 Task: Open a blank worksheet and write heading  SpendSmartAdd Dates in a column and its values below  '2023-05-01, 2023-05-03, 2023-05-05, 2023-05-10, 2023-05-15, 2023-05-20, 2023-05-25 & 2023-05-31'Add Categories in next column and its values below  Groceries, Dining Out, Transportation, Entertainment, Shopping, Utilities, Health & Miscellaneous. Add Descriptions in next column and its values below  Supermarket, Restaurant, Public Transport, Movie Tickets, Clothing Store, Internet Bill, Pharmacy & Online PurchaseAdd Amountin next column and its values below  $50, $30, $10, $20, $100, $60, $40 & $50Save page BankBalances templatesbook
Action: Mouse moved to (75, 112)
Screenshot: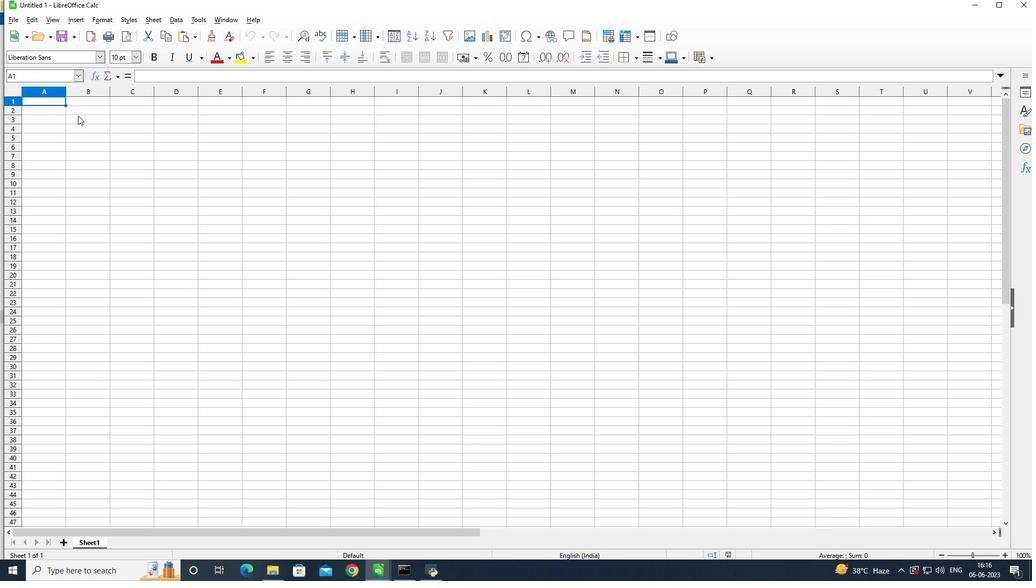 
Action: Mouse pressed left at (75, 112)
Screenshot: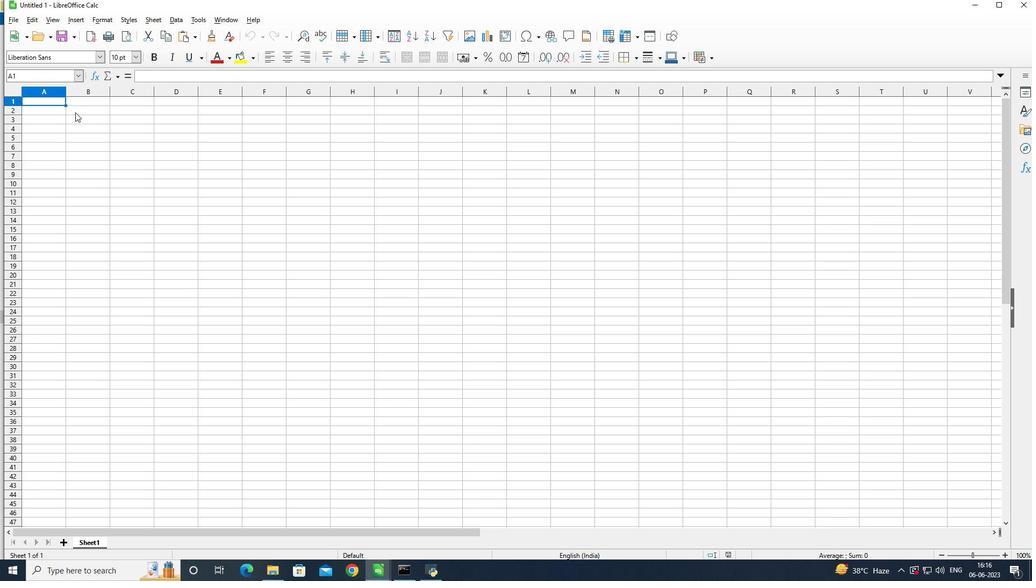 
Action: Mouse moved to (109, 108)
Screenshot: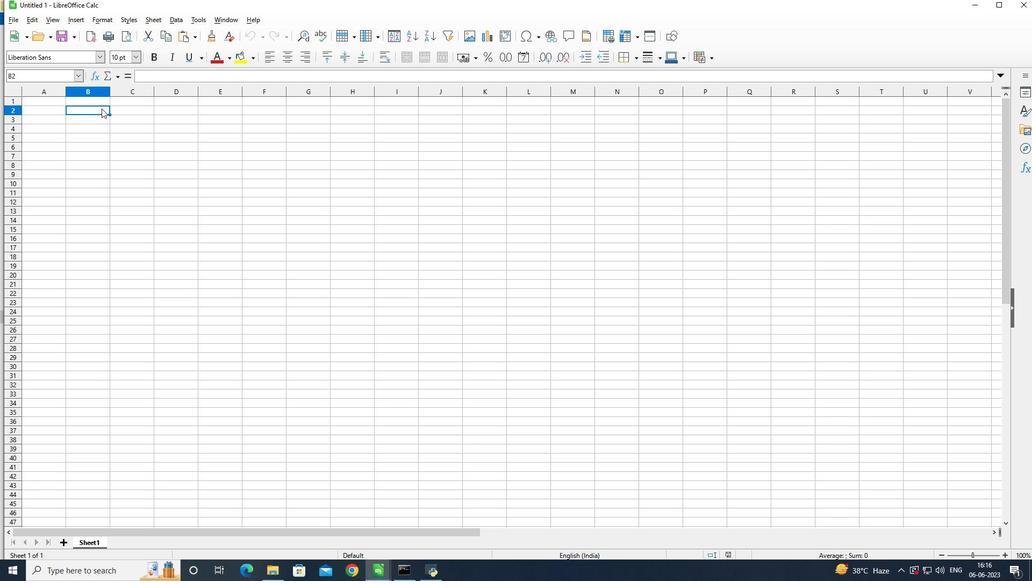
Action: Key pressed <Key.shift>S
Screenshot: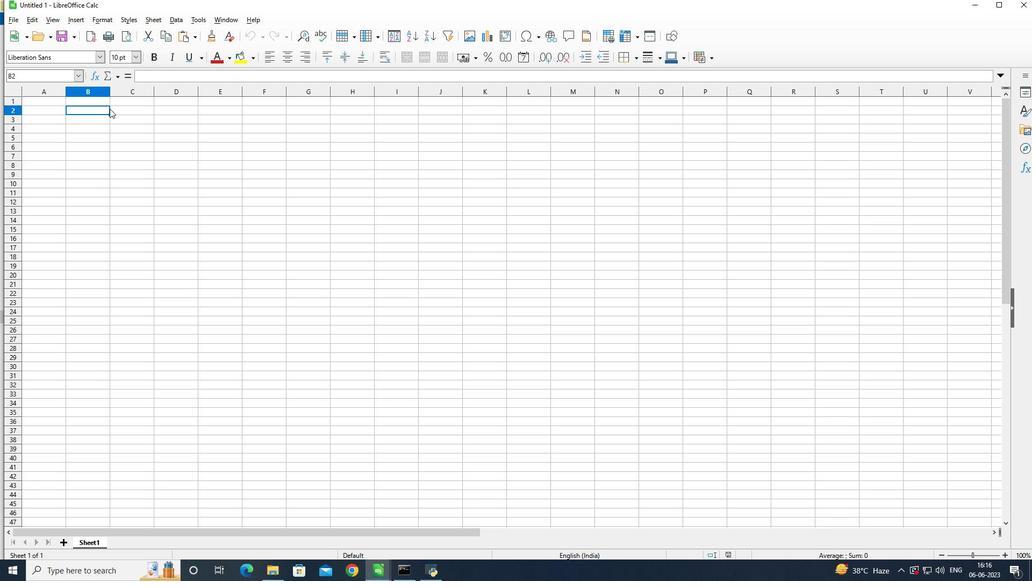 
Action: Mouse moved to (109, 108)
Screenshot: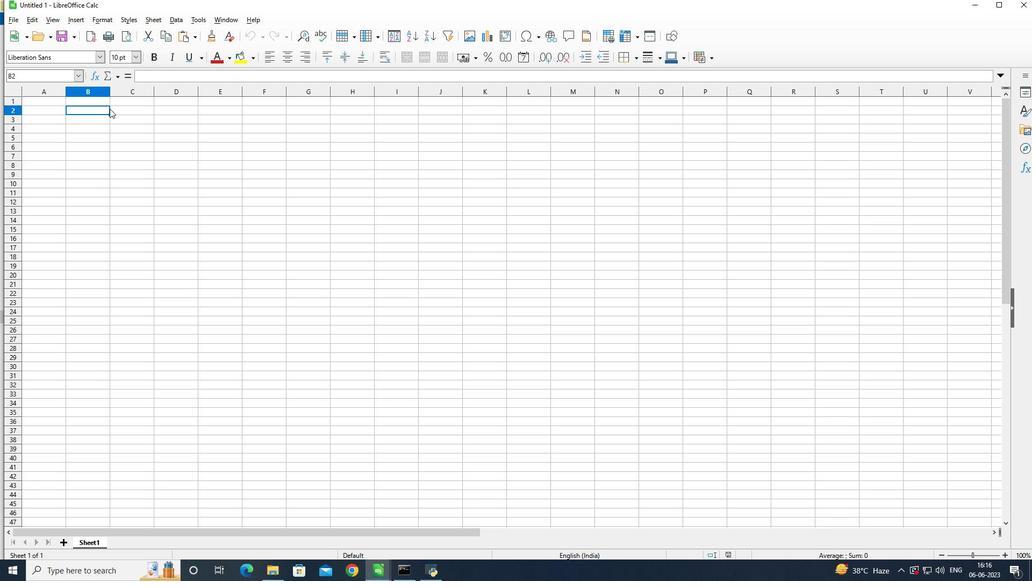
Action: Key pressed p
Screenshot: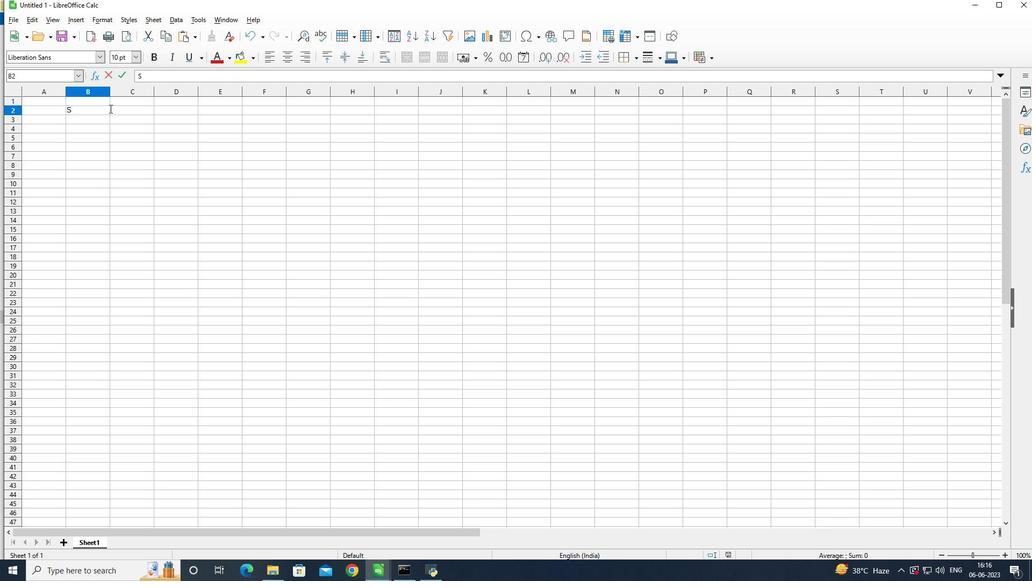 
Action: Mouse moved to (109, 108)
Screenshot: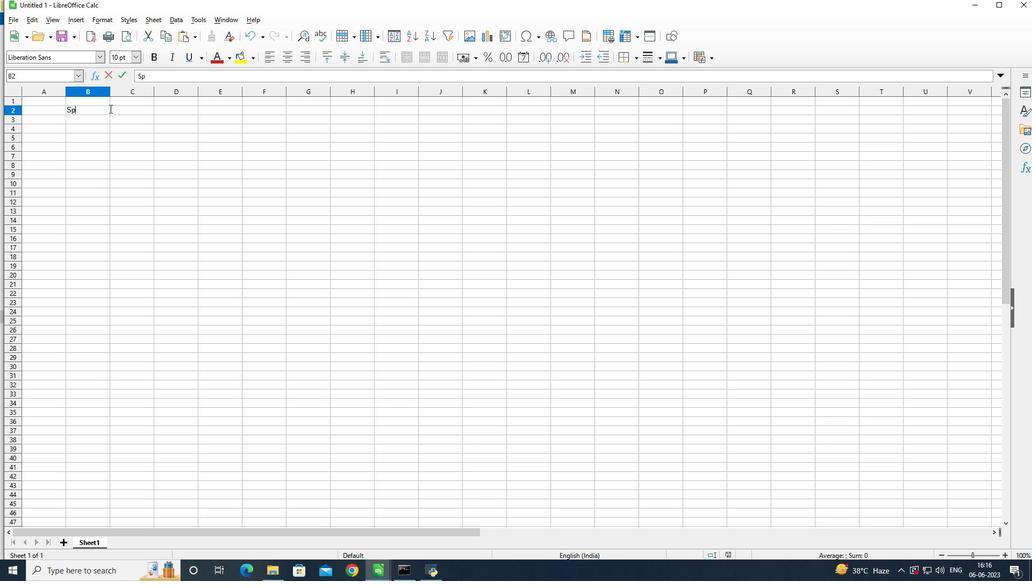 
Action: Key pressed end<Key.shift>Smar
Screenshot: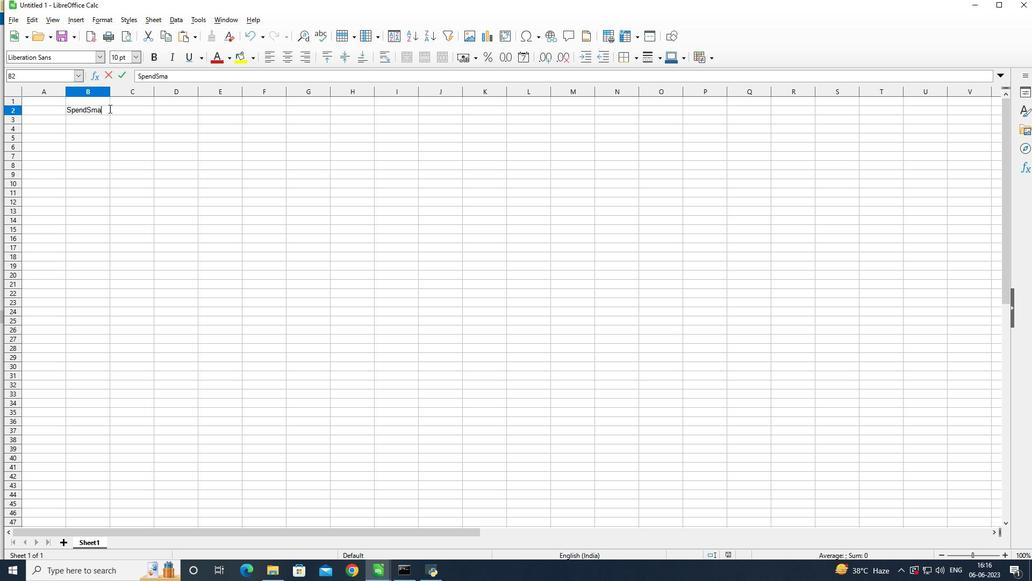 
Action: Mouse moved to (108, 108)
Screenshot: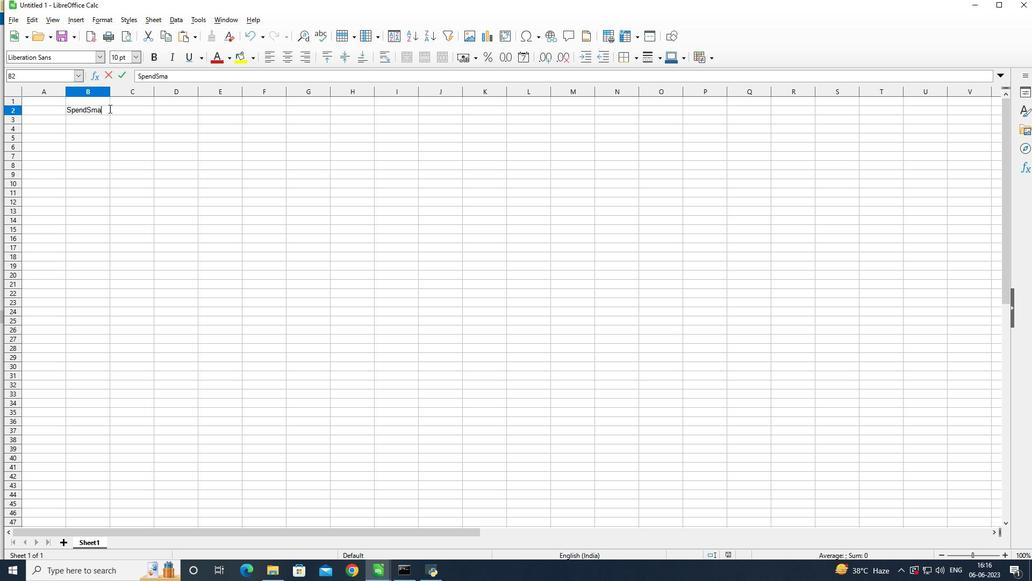 
Action: Key pressed t<Key.enter>
Screenshot: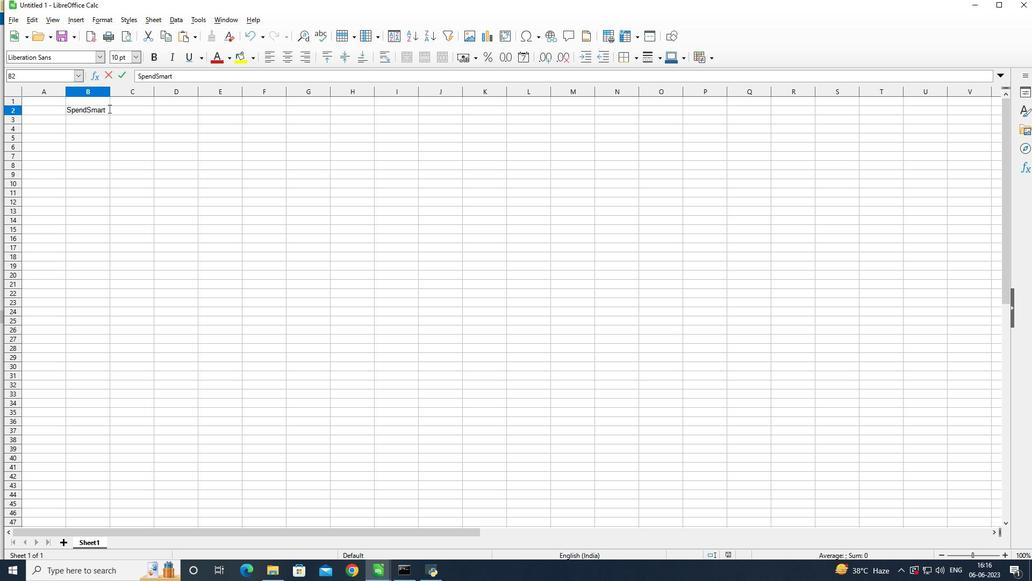 
Action: Mouse moved to (44, 117)
Screenshot: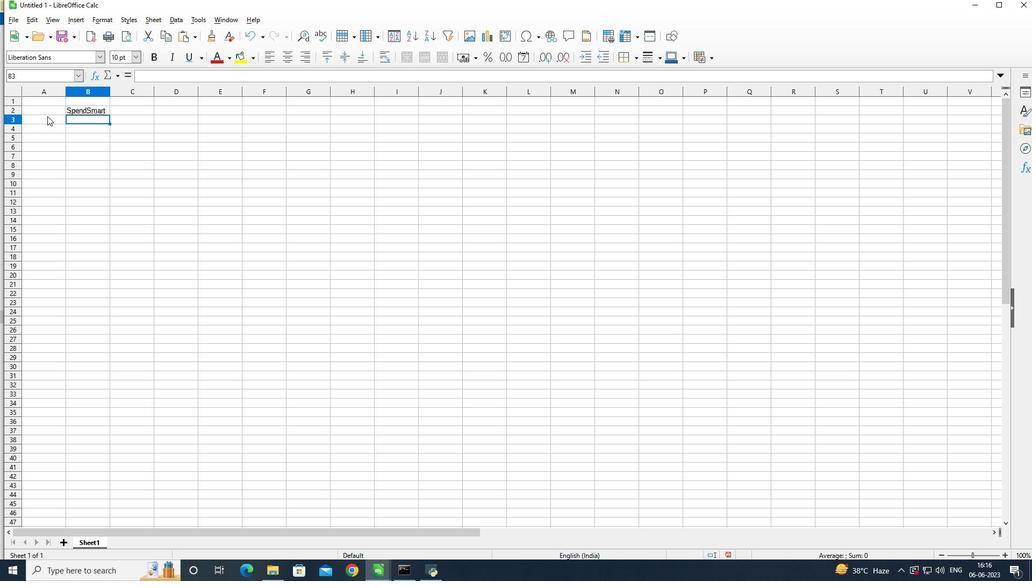
Action: Mouse pressed left at (44, 117)
Screenshot: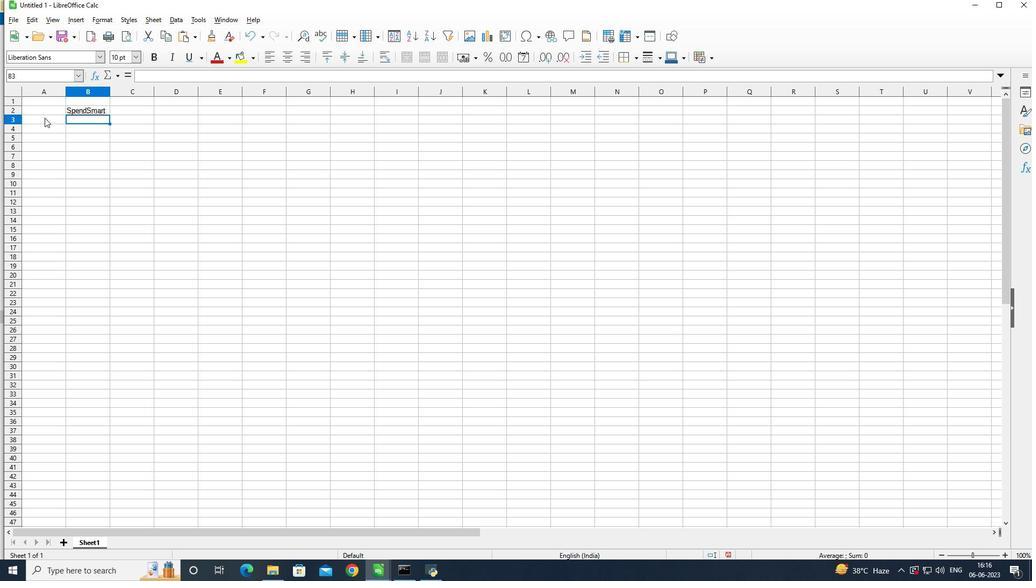 
Action: Mouse moved to (44, 118)
Screenshot: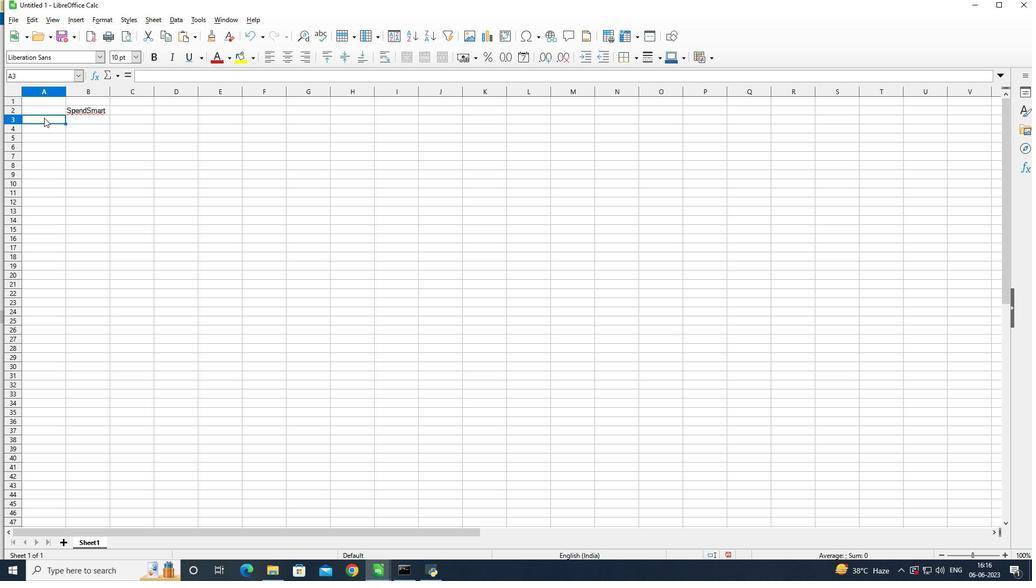 
Action: Key pressed <Key.shift>Dates<Key.enter>2023-05-01<Key.enter>20230<Key.backspace>-05-03<Key.enter>2023-
Screenshot: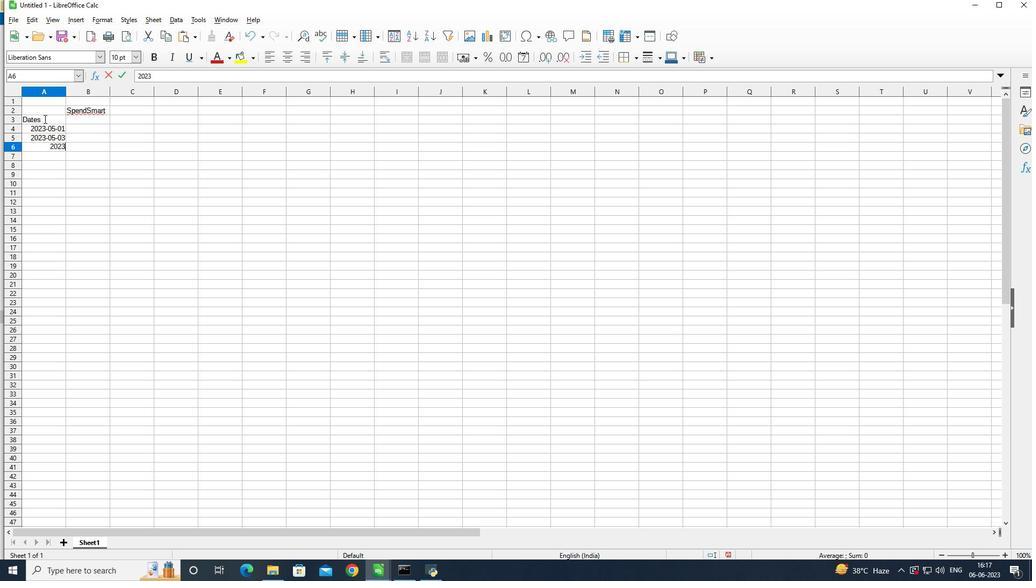 
Action: Mouse moved to (33, 150)
Screenshot: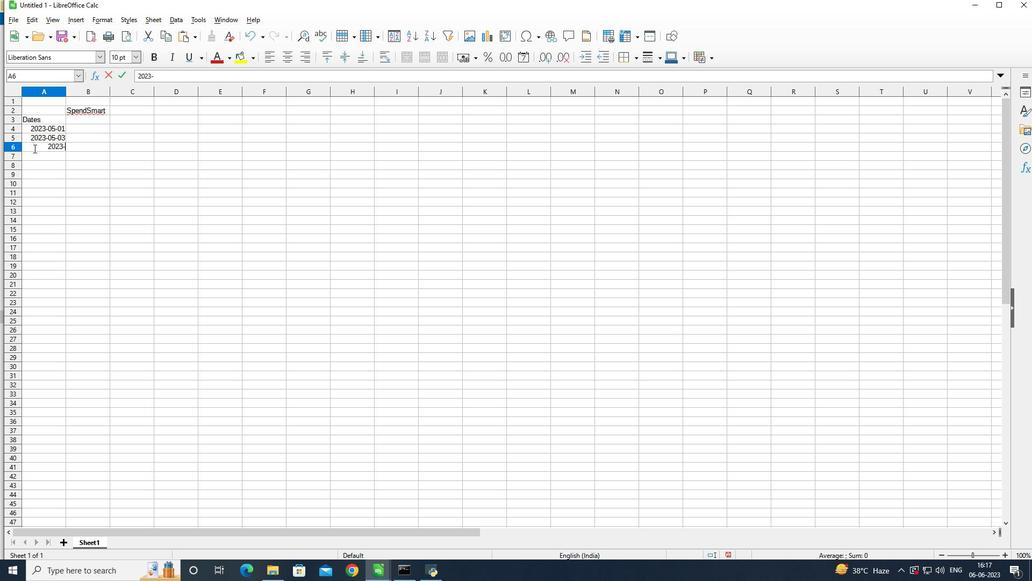 
Action: Key pressed -<Key.backspace>05-05<Key.enter>2023-05-10<Key.enter>2023-05-15<Key.enter>2023-05-20-<Key.backspace><Key.enter>2023-05-25<Key.enter>203<Key.backspace>23-05-31-<Key.backspace><Key.enter>
Screenshot: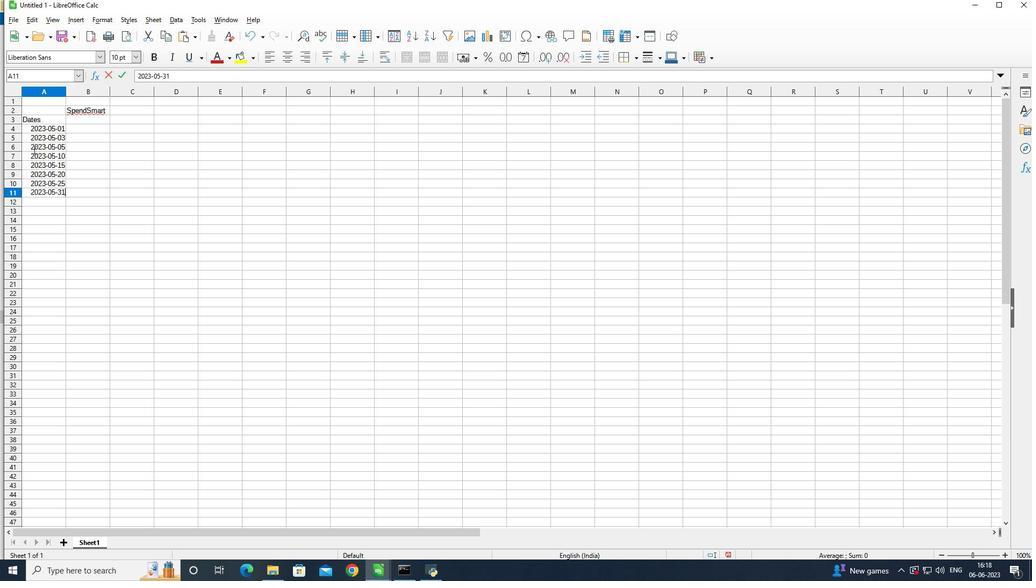 
Action: Mouse moved to (80, 118)
Screenshot: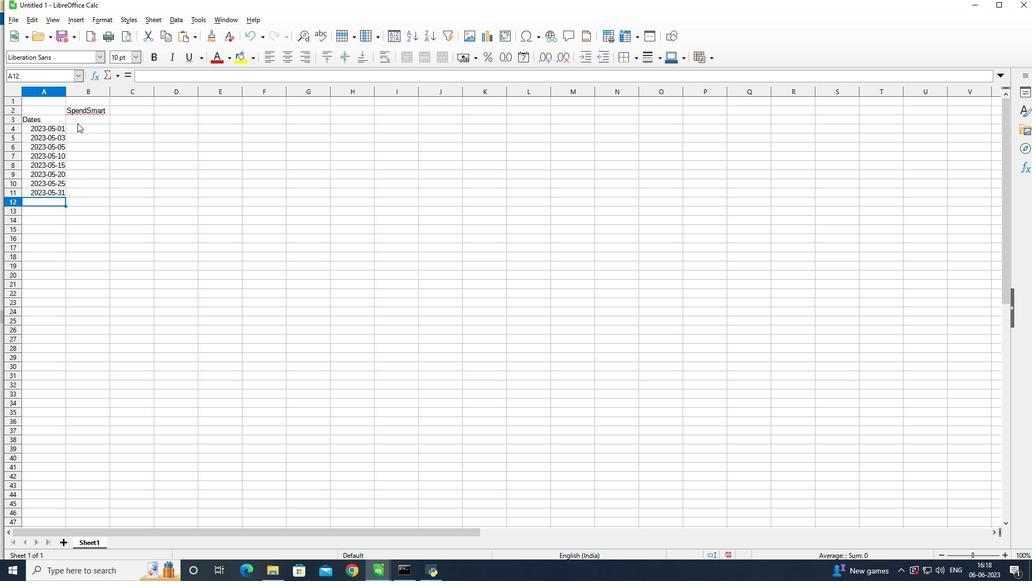 
Action: Mouse pressed left at (80, 118)
Screenshot: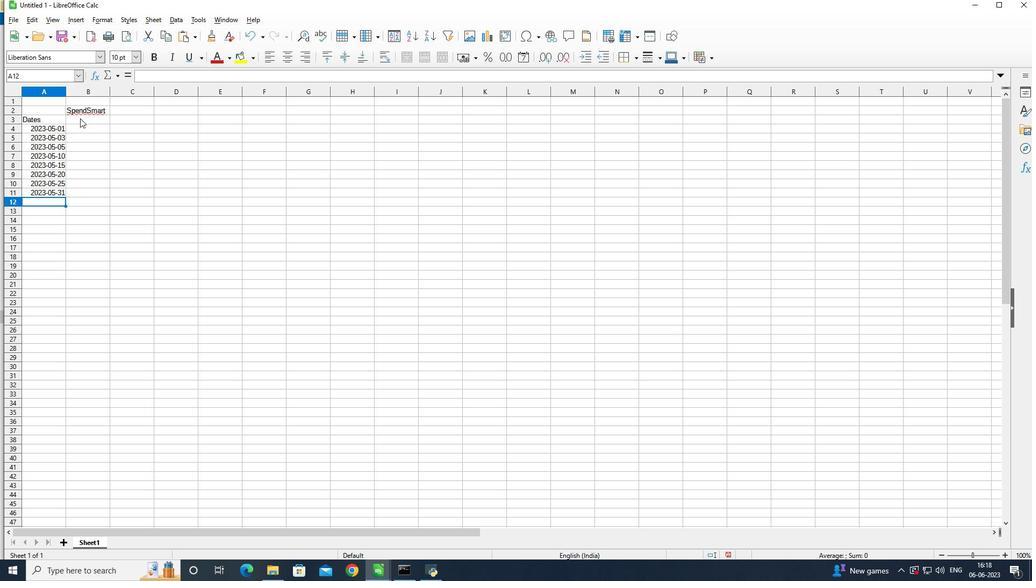 
Action: Mouse moved to (82, 117)
Screenshot: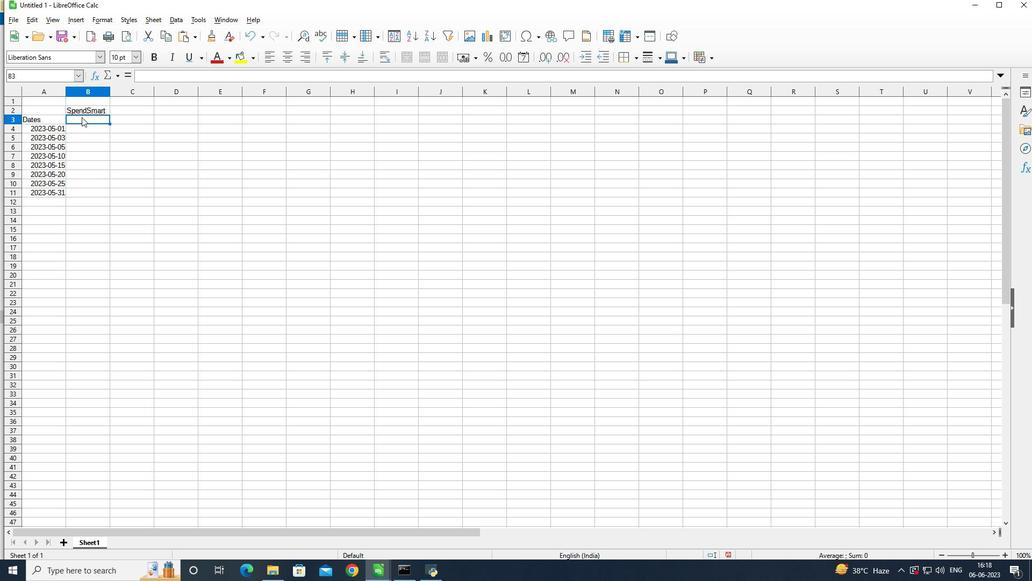 
Action: Key pressed <Key.shift>C
Screenshot: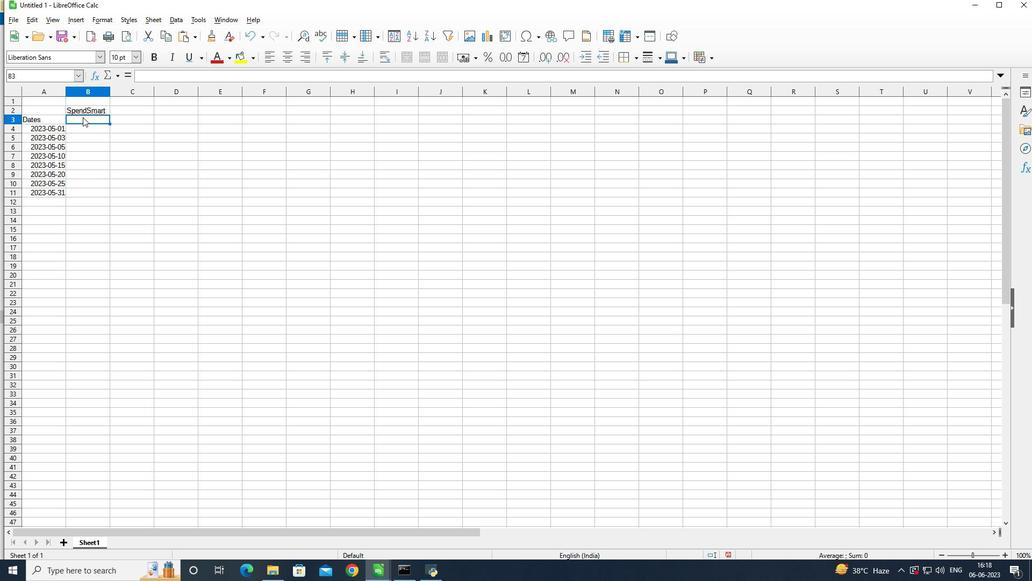 
Action: Mouse moved to (83, 117)
Screenshot: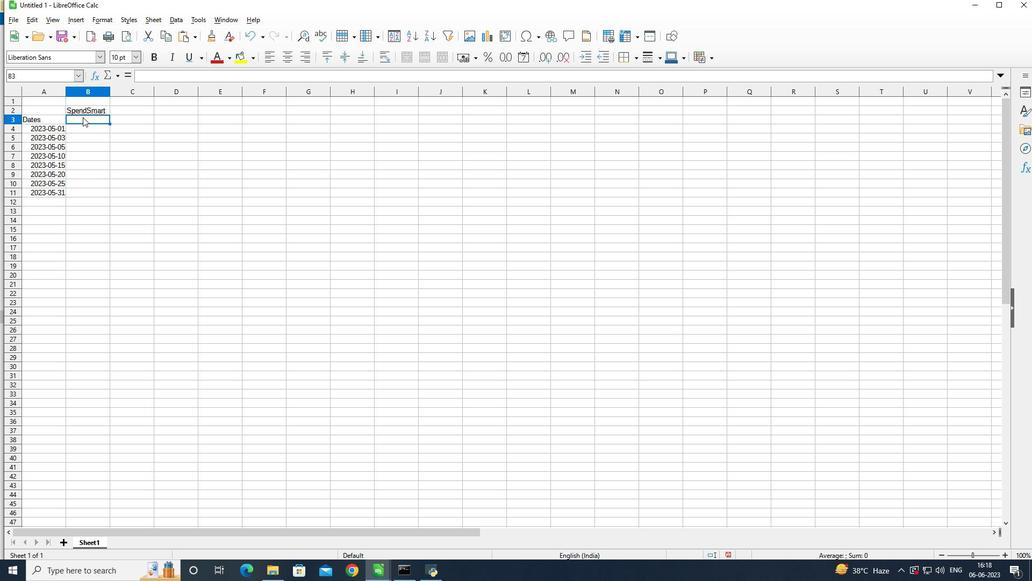 
Action: Key pressed ategi<Key.backspace>oru<Key.backspace>ies<Key.enter>
Screenshot: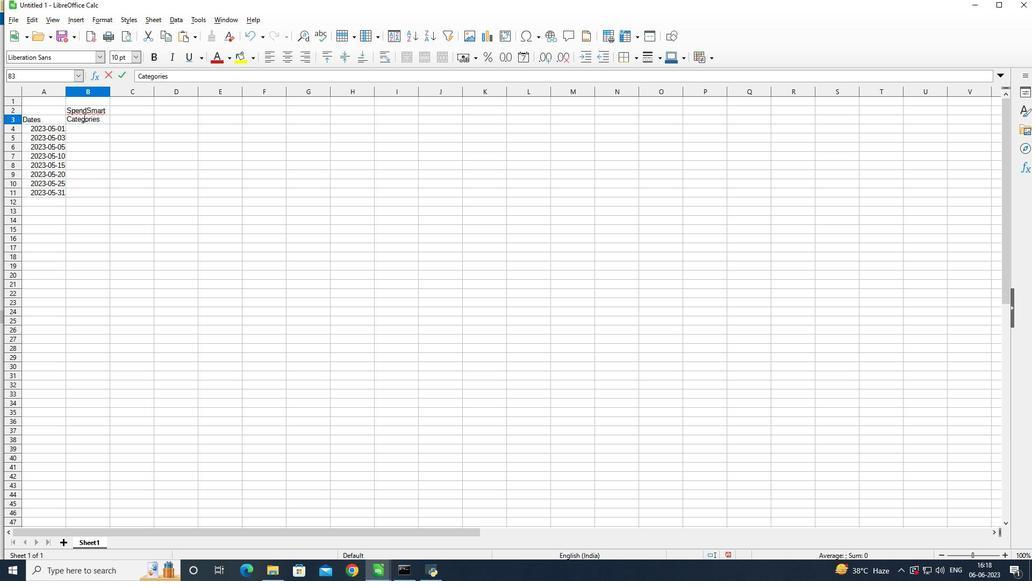 
Action: Mouse moved to (87, 128)
Screenshot: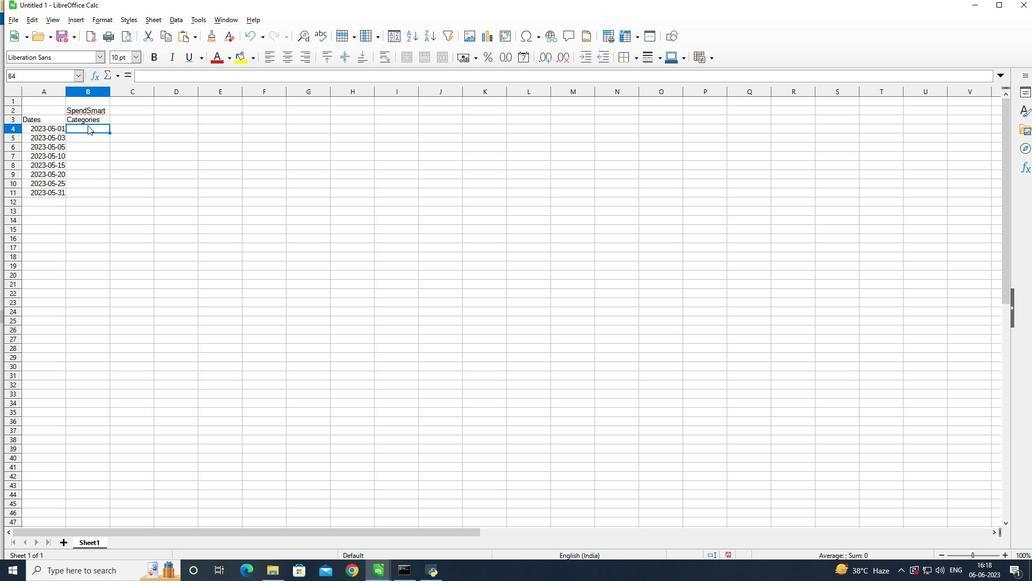 
Action: Mouse pressed left at (87, 128)
Screenshot: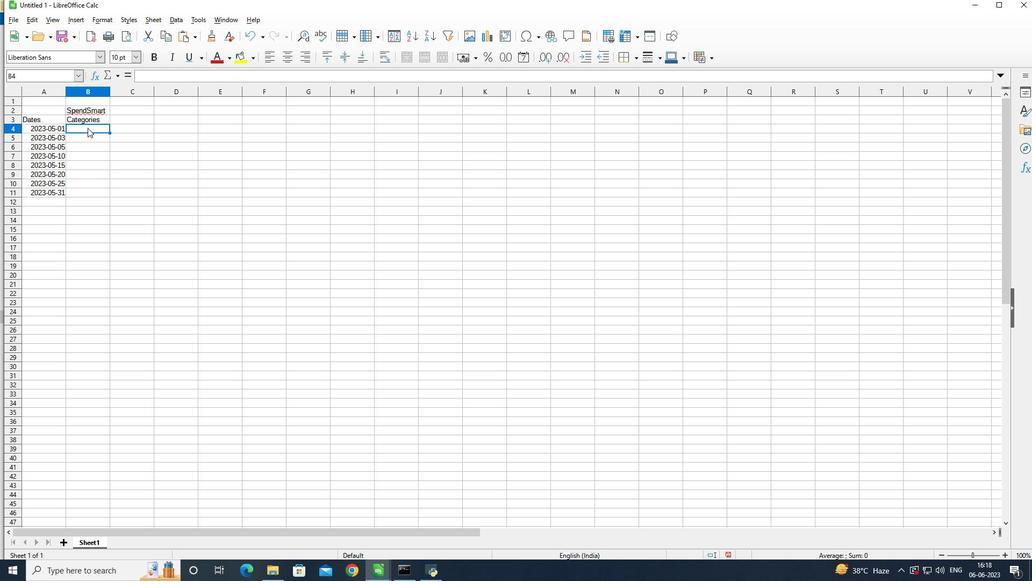 
Action: Mouse moved to (109, 129)
Screenshot: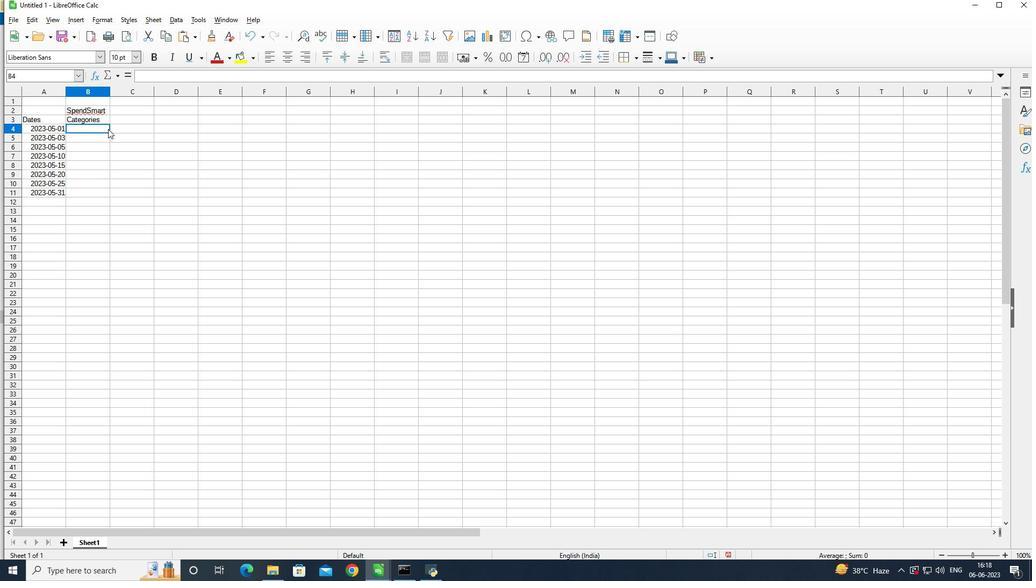 
Action: Key pressed <Key.shift>G
Screenshot: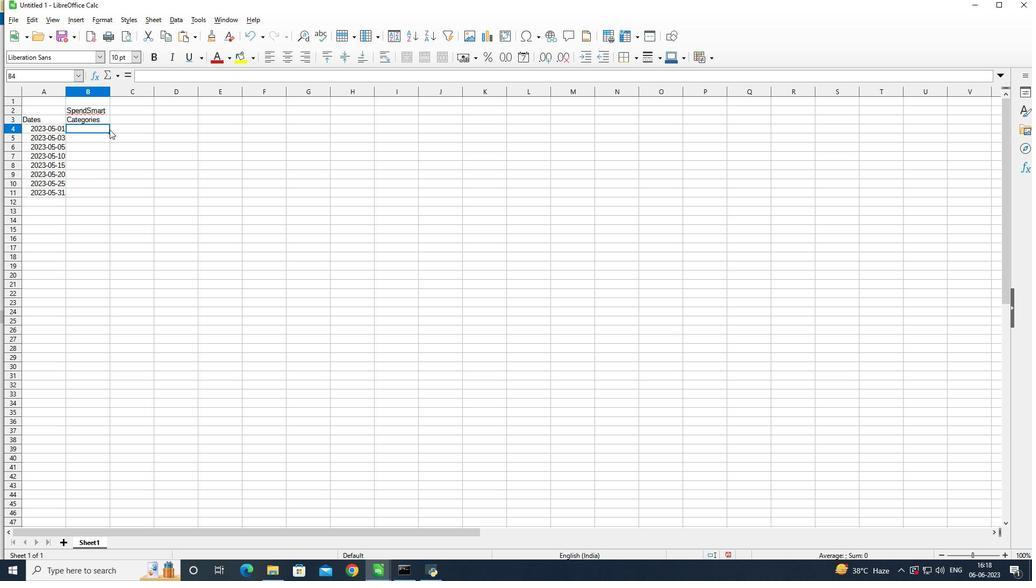 
Action: Mouse moved to (109, 130)
Screenshot: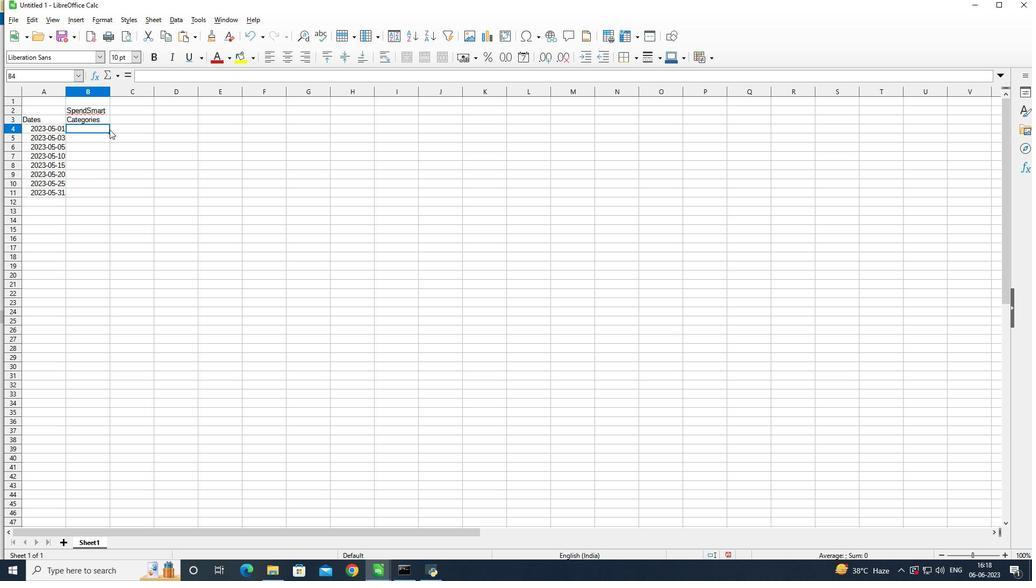 
Action: Key pressed r
Screenshot: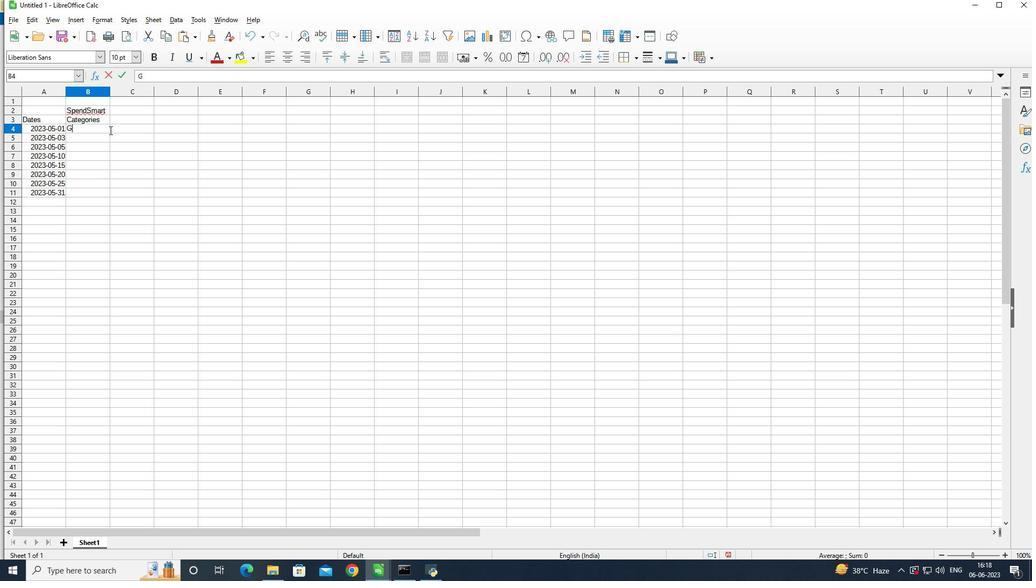 
Action: Mouse moved to (108, 130)
Screenshot: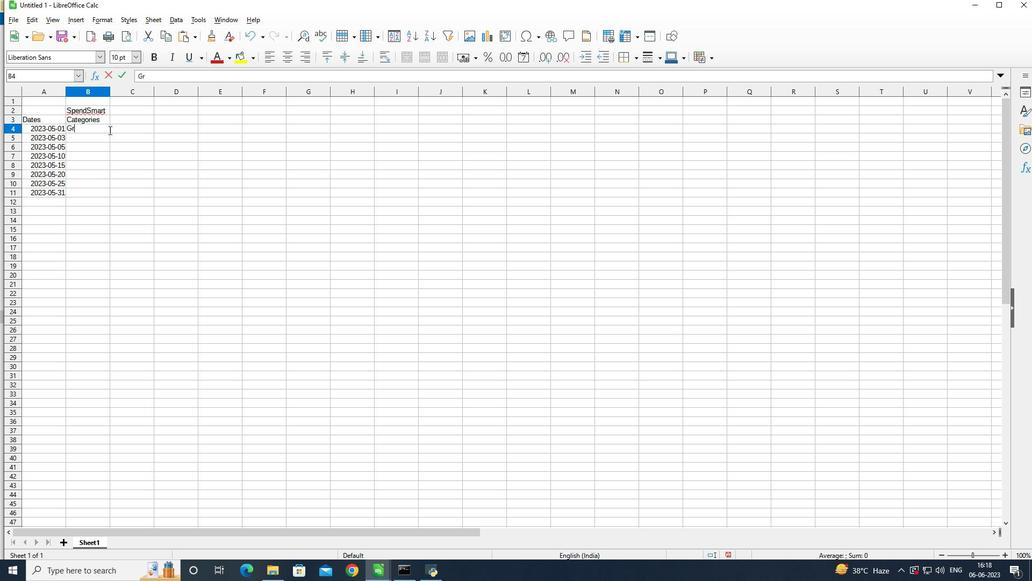 
Action: Key pressed oceries<Key.enter><Key.shift>Dining
Screenshot: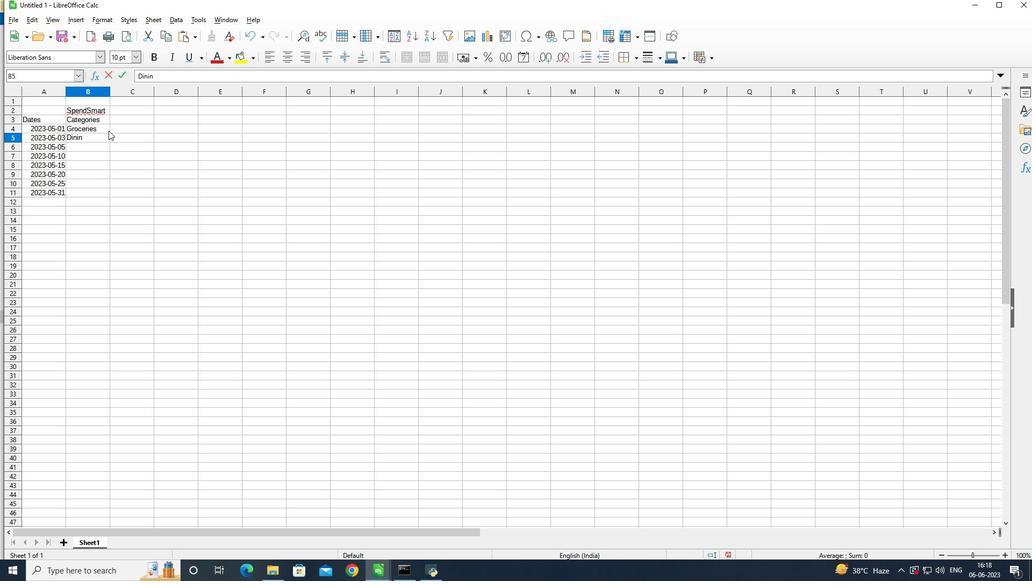 
Action: Mouse moved to (108, 130)
Screenshot: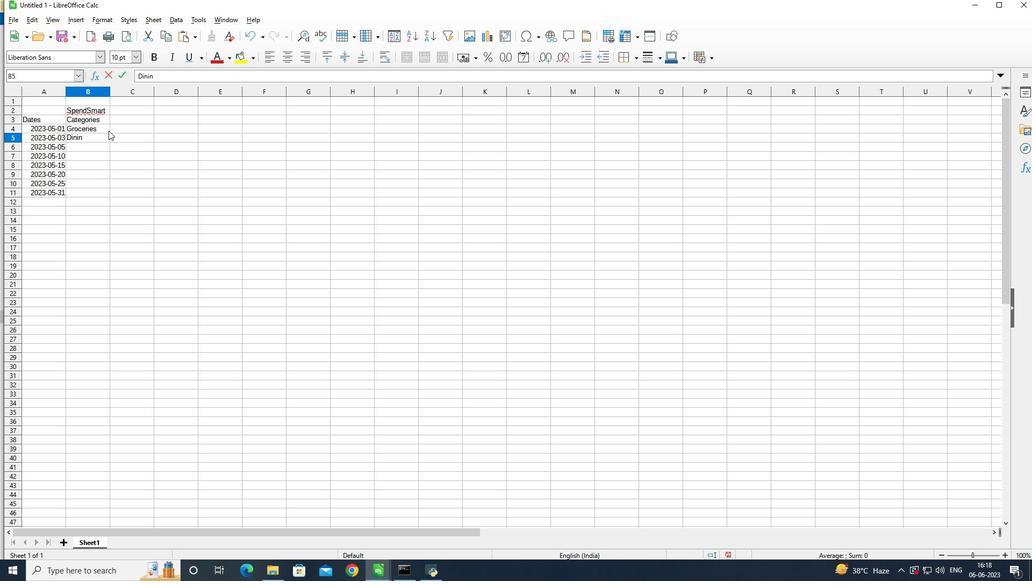 
Action: Key pressed <Key.space><Key.shift>OUt
Screenshot: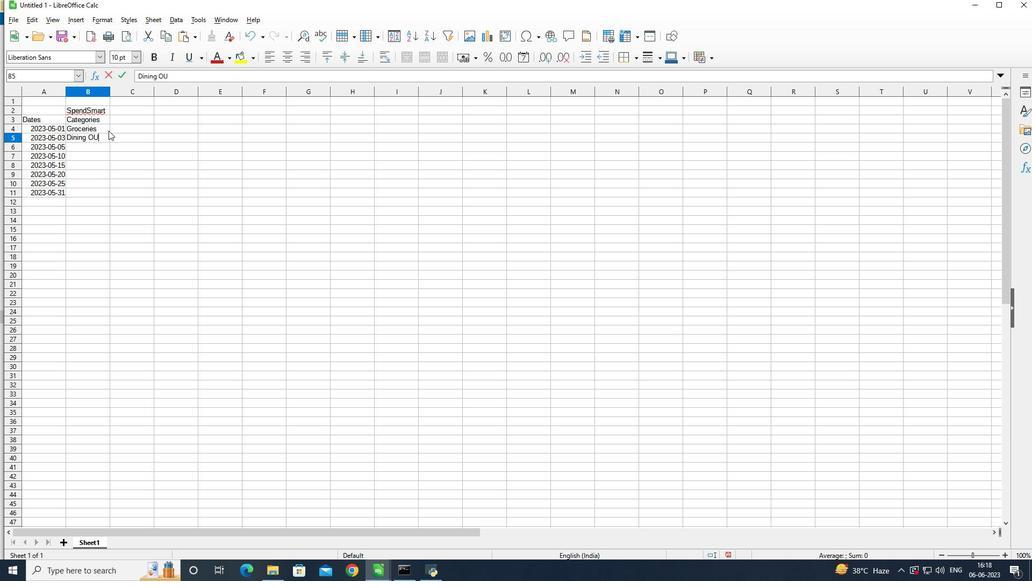 
Action: Mouse moved to (108, 130)
Screenshot: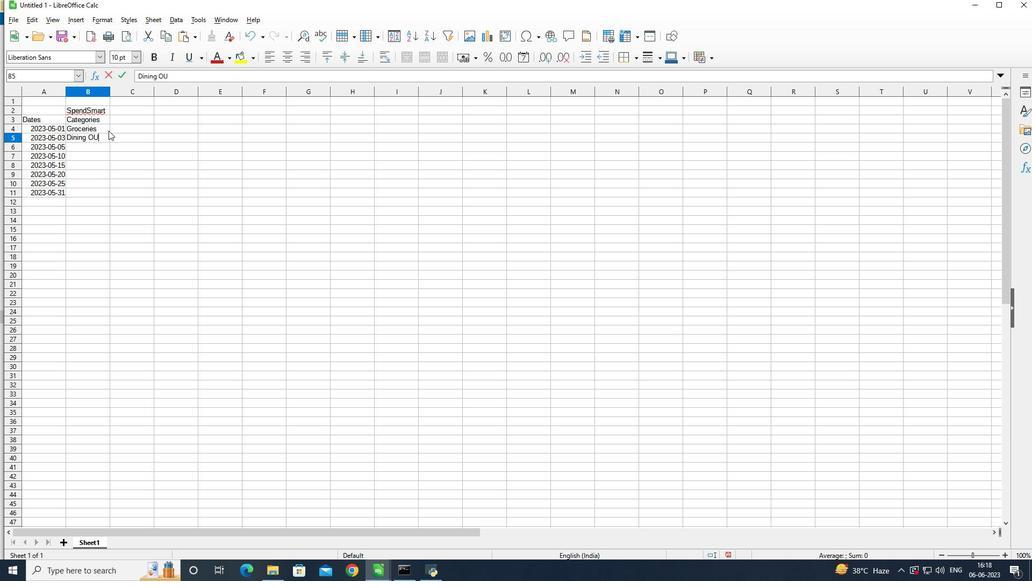 
Action: Key pressed <Key.backspace><Key.backspace>ut<Key.enter><Key.shift>Transportation<Key.enter><Key.shift>Entertainment<Key.enter><Key.shift>Shopping<Key.enter><Key.shift>Utilities<Key.enter><Key.shift>Health<Key.enter><Key.shift>Miscellaneous<Key.enter>
Screenshot: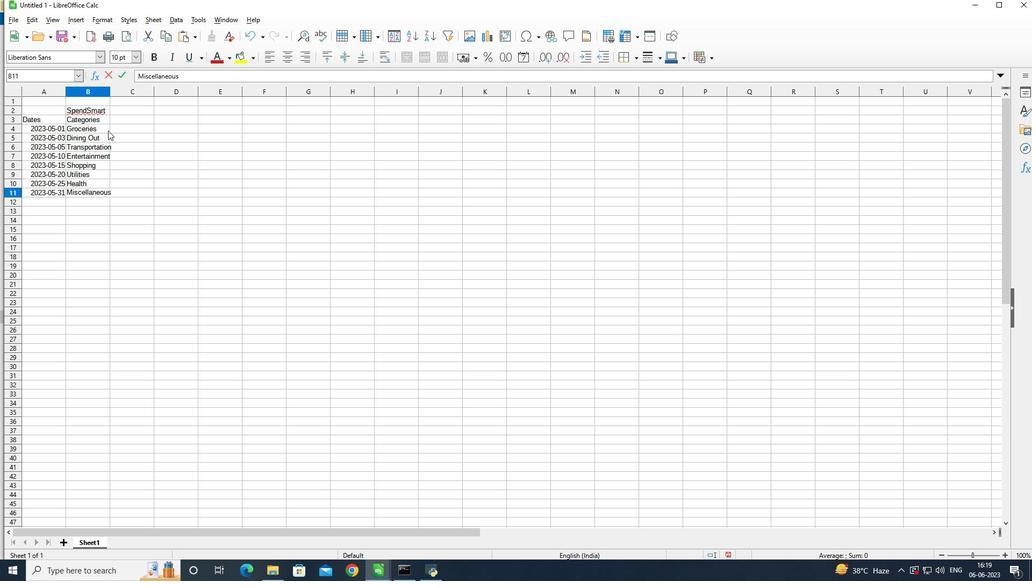 
Action: Mouse moved to (125, 119)
Screenshot: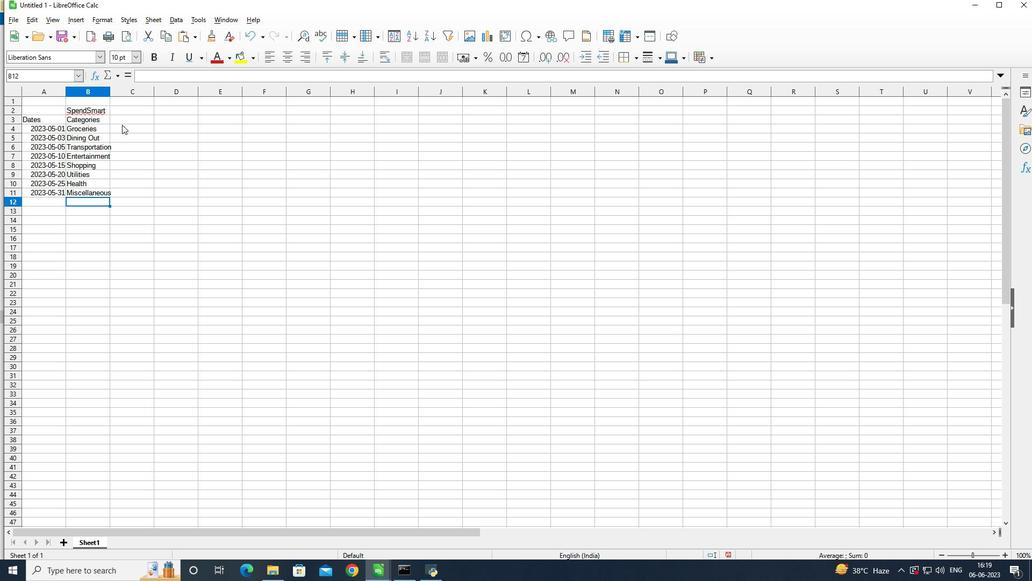 
Action: Mouse pressed left at (125, 119)
Screenshot: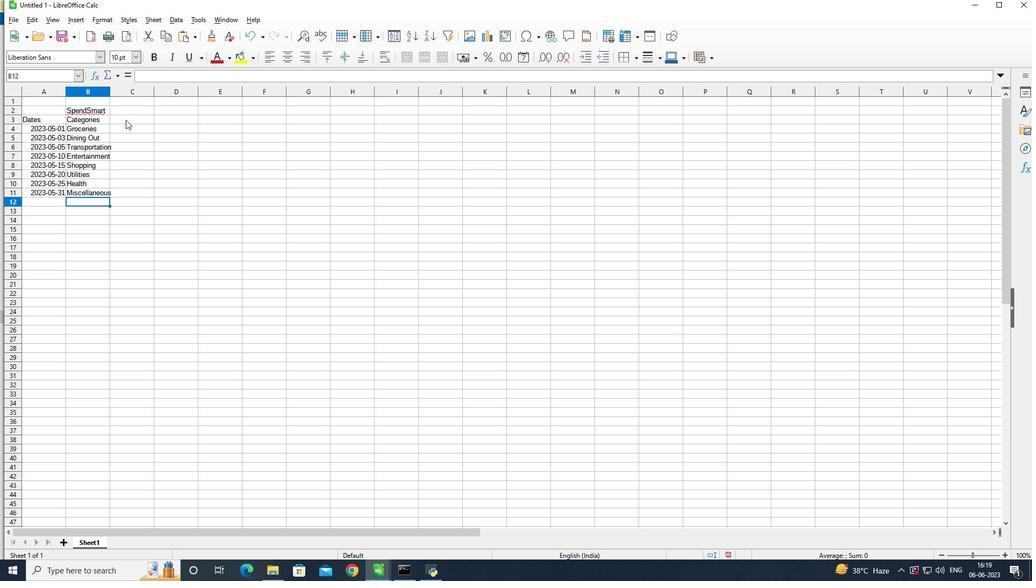 
Action: Mouse moved to (153, 90)
Screenshot: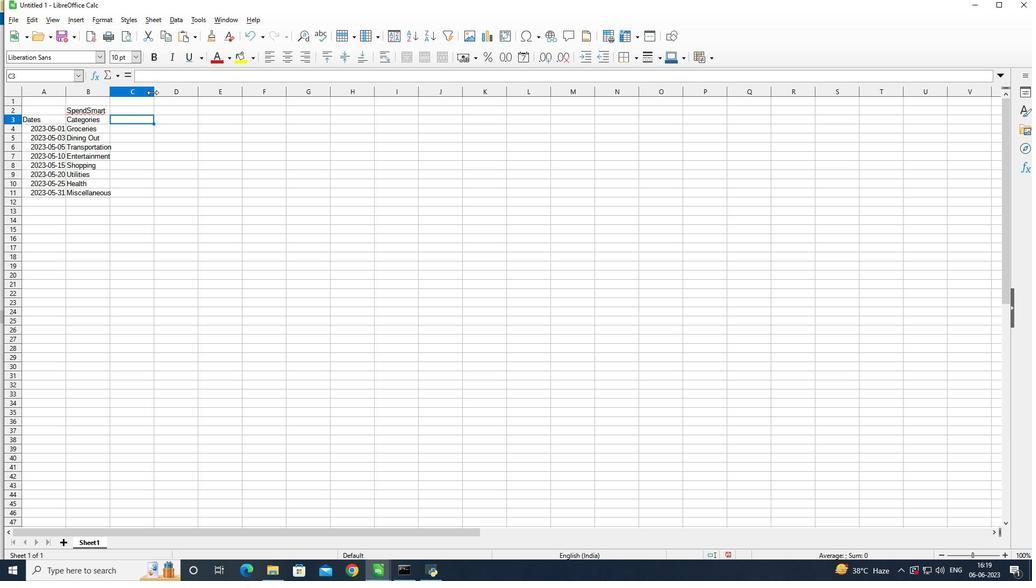 
Action: Mouse pressed left at (153, 90)
Screenshot: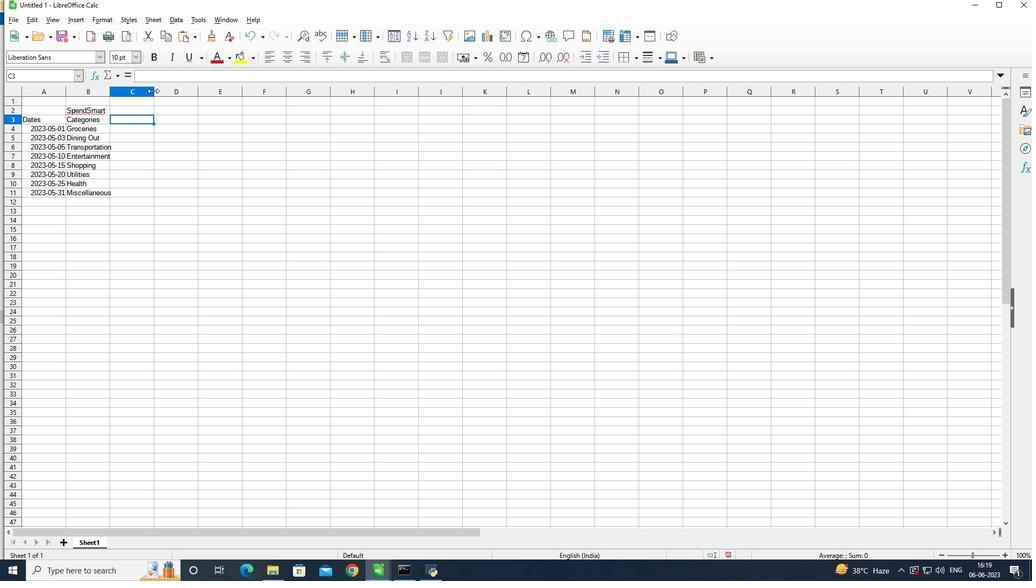 
Action: Mouse moved to (140, 116)
Screenshot: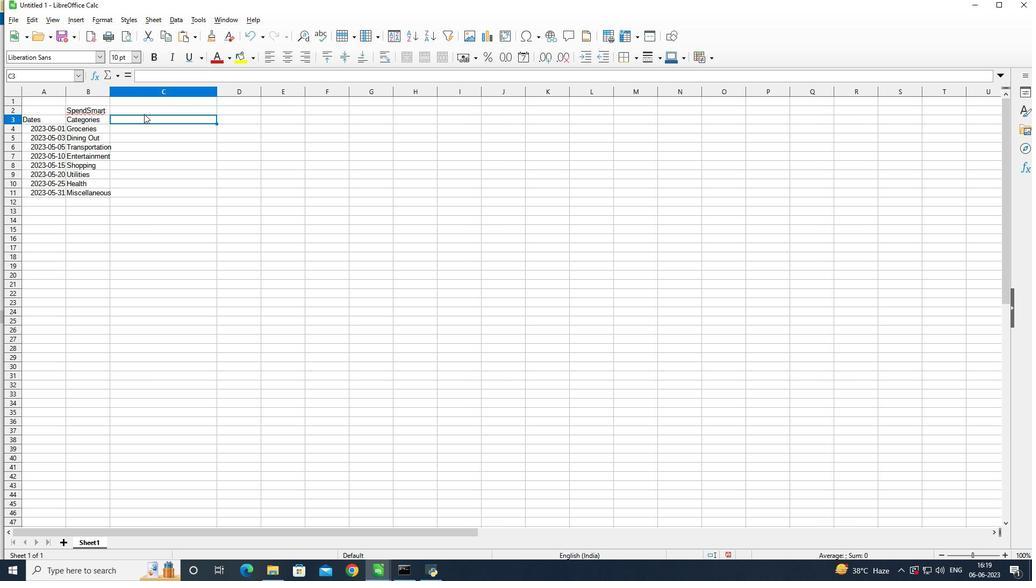
Action: Mouse pressed left at (140, 116)
Screenshot: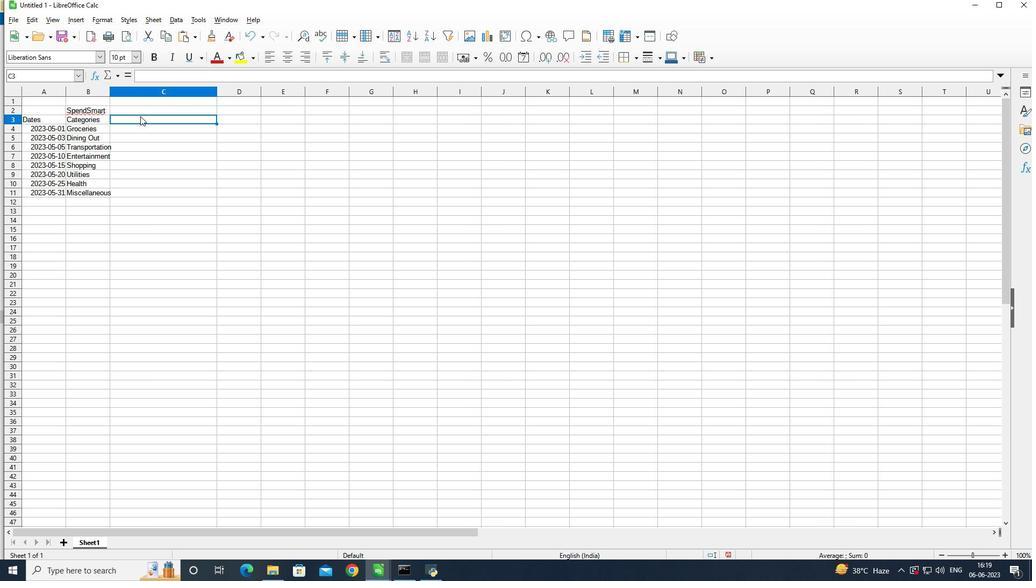
Action: Mouse moved to (140, 119)
Screenshot: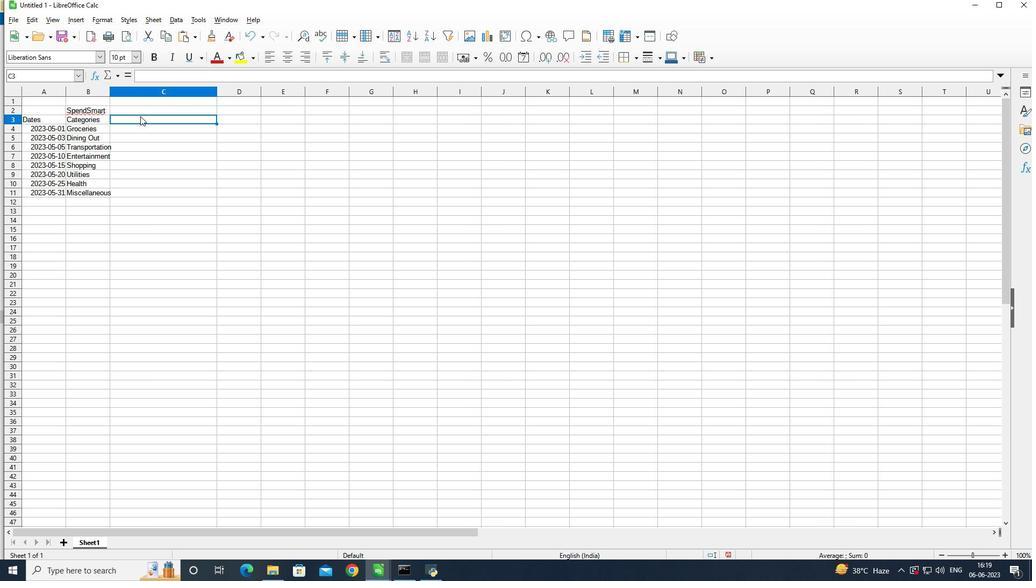 
Action: Key pressed <Key.shift>Description<Key.enter><Key.shift>Supermarket<Key.enter><Key.shift>Resturant<Key.enter><Key.shift>Public<Key.space><Key.shift>Trasport<Key.enter><Key.shift>Movies<Key.space><Key.shift>t<Key.backspace><Key.shift><Key.shift><Key.shift><Key.shift><Key.shift><Key.shift><Key.shift><Key.shift><Key.shift><Key.shift>Ticket
Screenshot: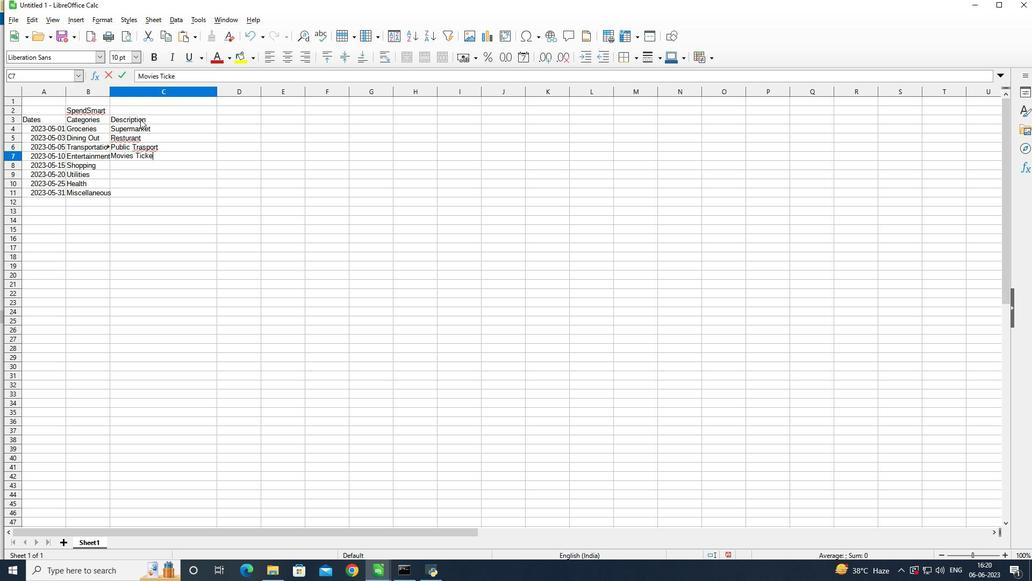 
Action: Mouse moved to (134, 128)
Screenshot: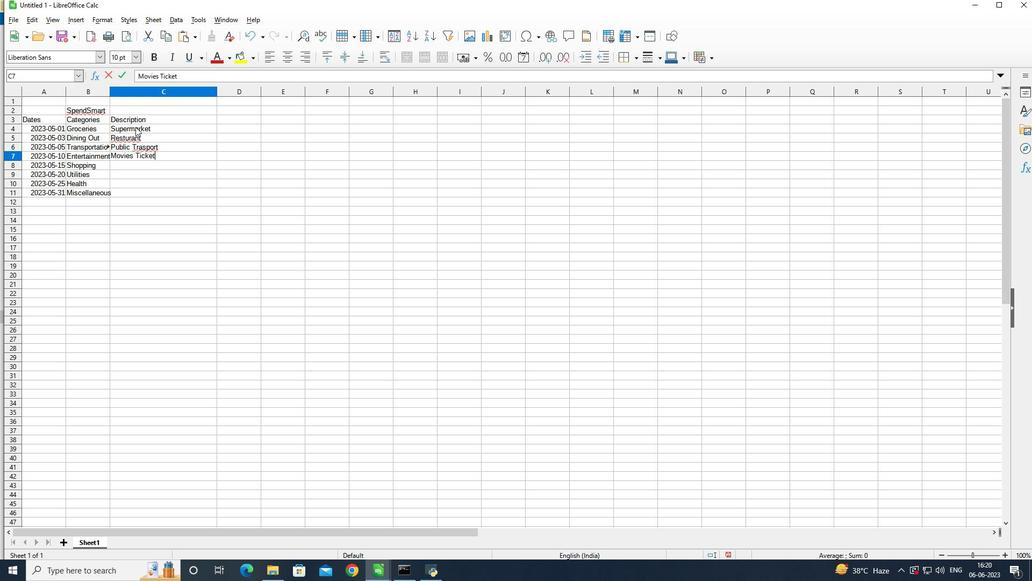 
Action: Key pressed s<Key.enter><Key.shift>Clothing<Key.space><Key.shift>Store<Key.enter><Key.shift>Internet<Key.space><Key.shift>Bill<Key.enter><Key.shift>Phara<Key.backspace>macy<Key.enter><Key.shift>Online<Key.space><Key.shift>Purchase
Screenshot: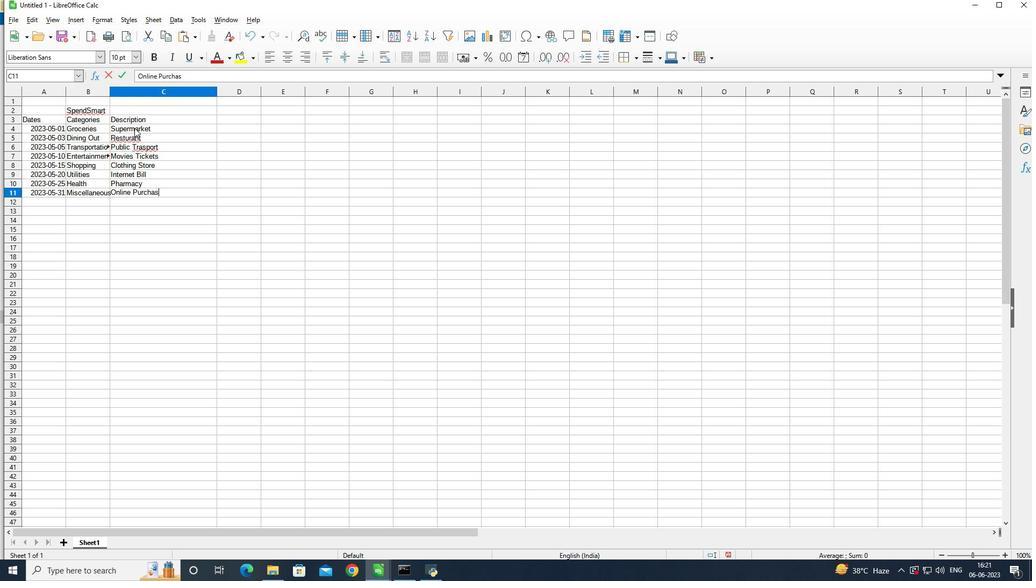 
Action: Mouse moved to (225, 118)
Screenshot: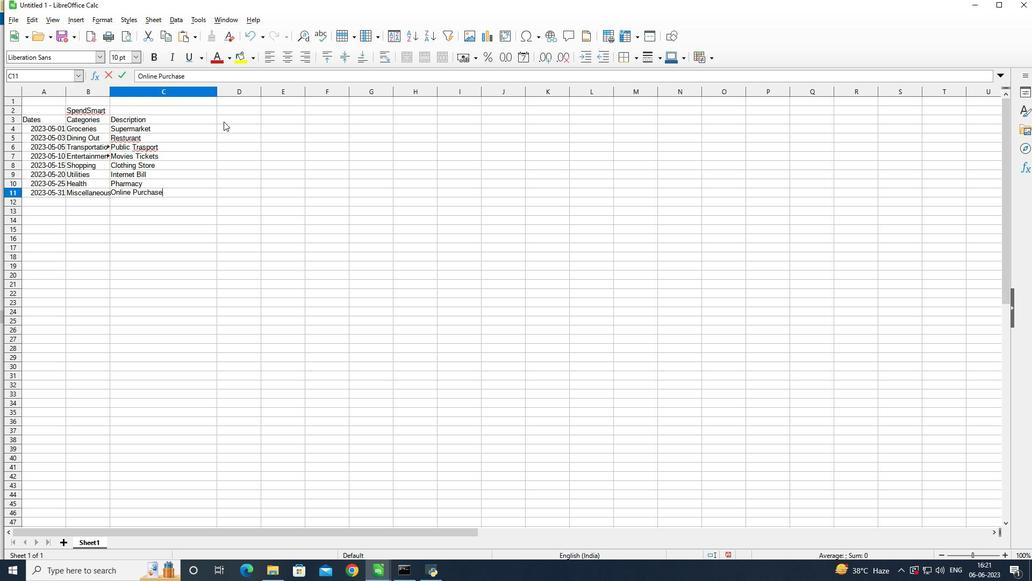 
Action: Mouse pressed left at (225, 118)
Screenshot: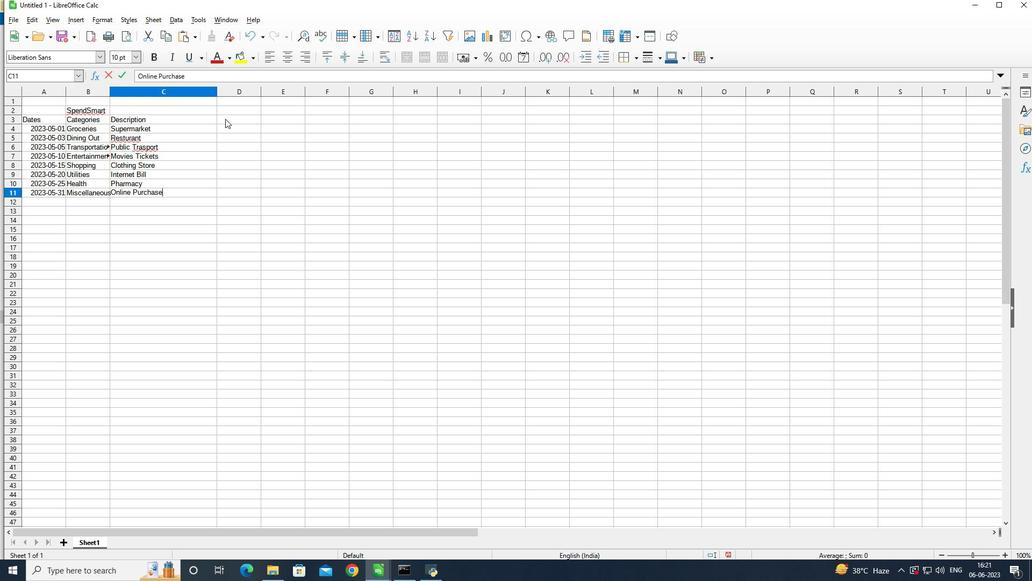 
Action: Mouse moved to (226, 118)
Screenshot: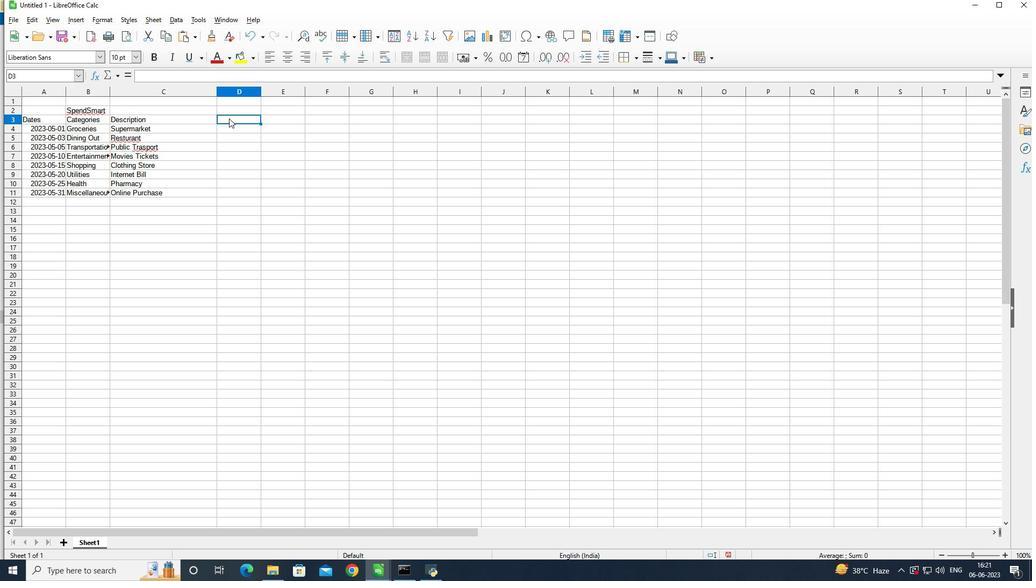 
Action: Key pressed <Key.shift>Am
Screenshot: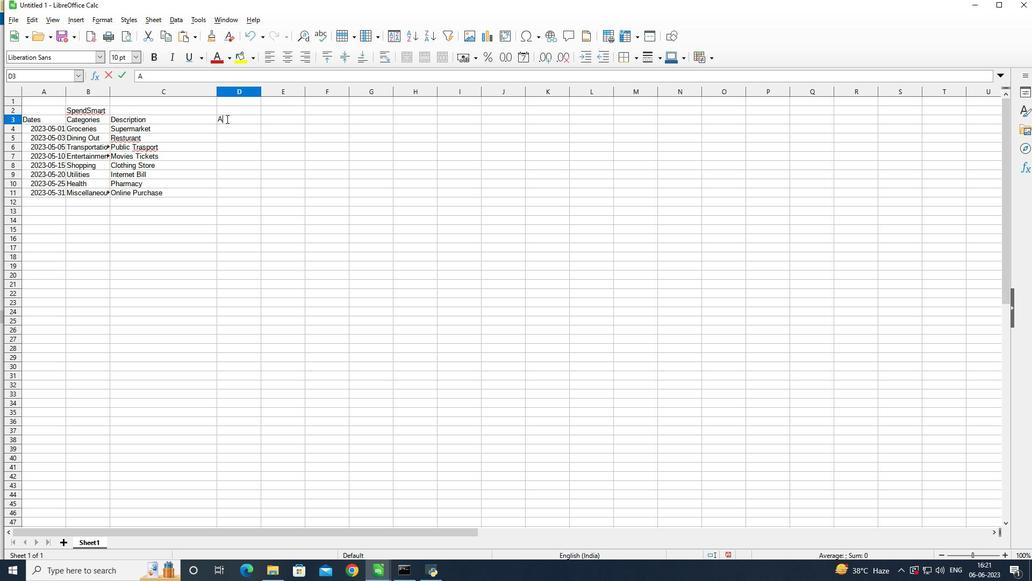 
Action: Mouse moved to (225, 119)
Screenshot: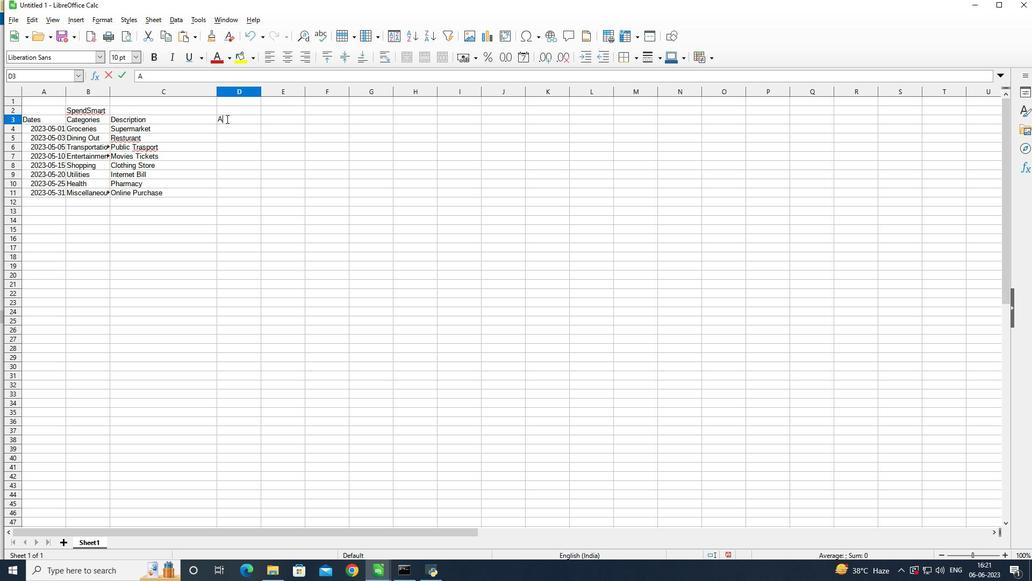 
Action: Key pressed oun
Screenshot: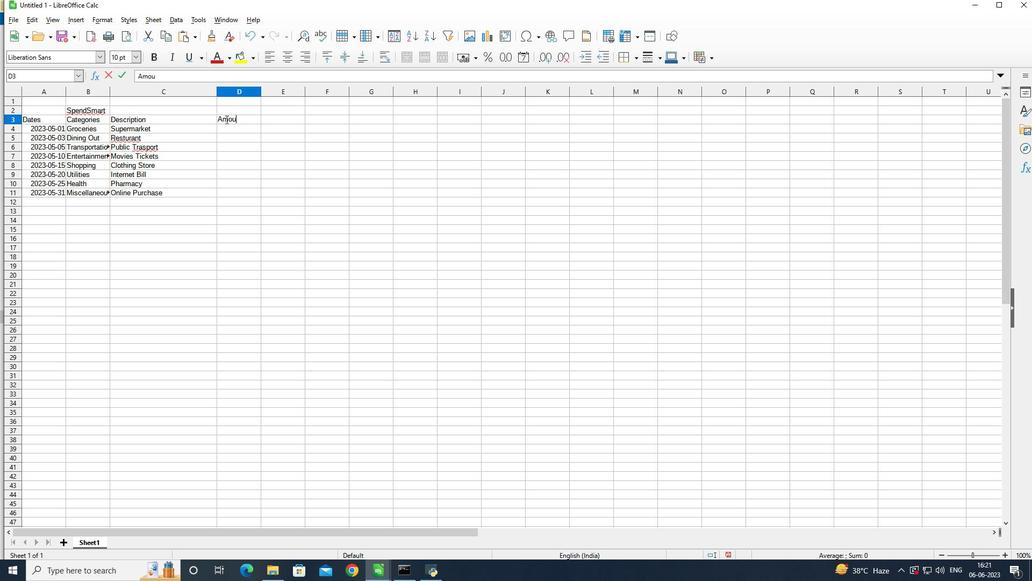 
Action: Mouse moved to (224, 119)
Screenshot: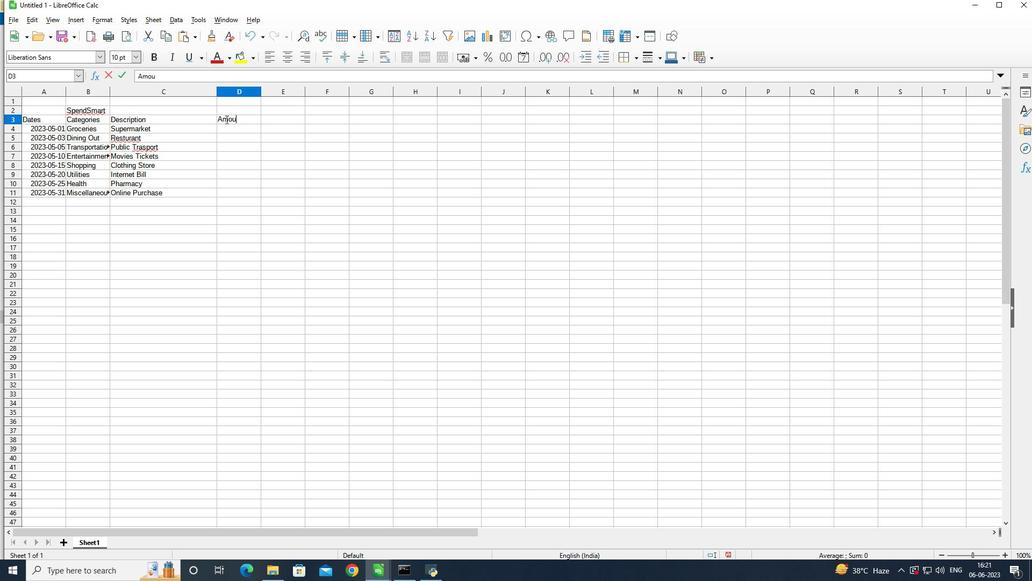 
Action: Key pressed t
Screenshot: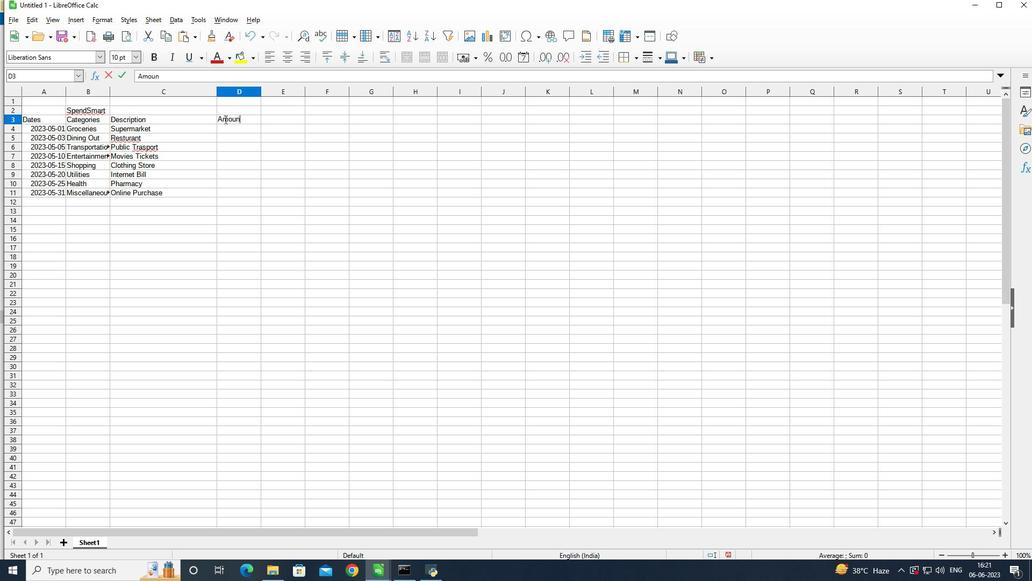 
Action: Mouse moved to (224, 119)
Screenshot: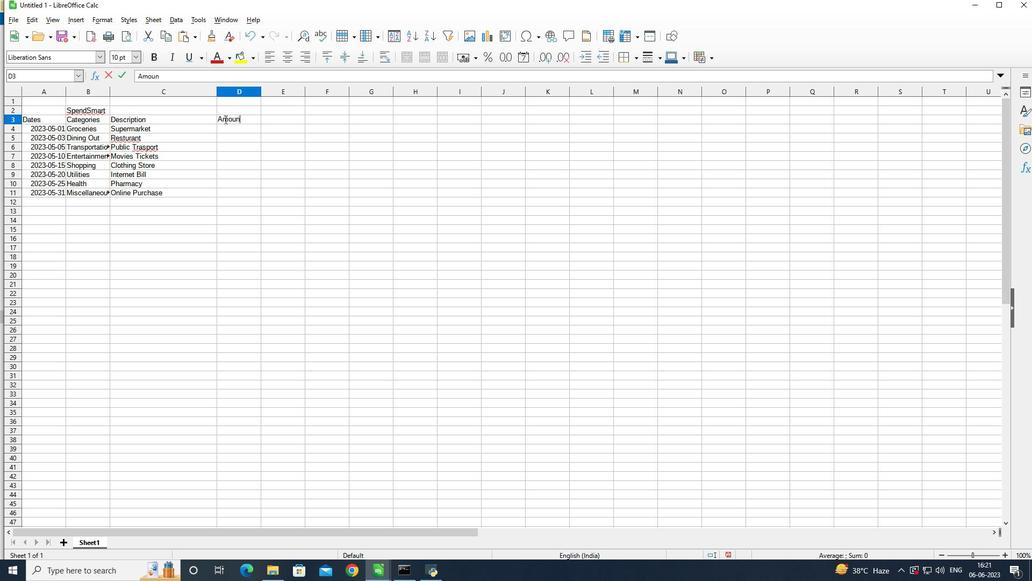 
Action: Key pressed <Key.enter><Key.shift><Key.shift><Key.shift><Key.shift><Key.shift><Key.shift><Key.shift><Key.shift><Key.shift><Key.shift><Key.shift>$50<Key.enter><Key.shift>$30<Key.enter><Key.shift><Key.shift>$10<Key.enter><Key.shift>$20<Key.enter><Key.shift>$100<Key.enter><Key.shift><Key.shift><Key.shift><Key.shift><Key.shift><Key.shift><Key.shift><Key.shift><Key.shift><Key.shift>$60<Key.enter><Key.shift><Key.shift><Key.shift><Key.shift><Key.shift><Key.shift>$40<Key.enter><Key.shift><Key.shift><Key.shift><Key.shift><Key.shift><Key.shift><Key.shift><Key.shift><Key.shift><Key.shift><Key.shift><Key.shift><Key.shift><Key.shift><Key.shift><Key.shift><Key.shift><Key.shift><Key.shift><Key.shift><Key.shift>$50<Key.enter>
Screenshot: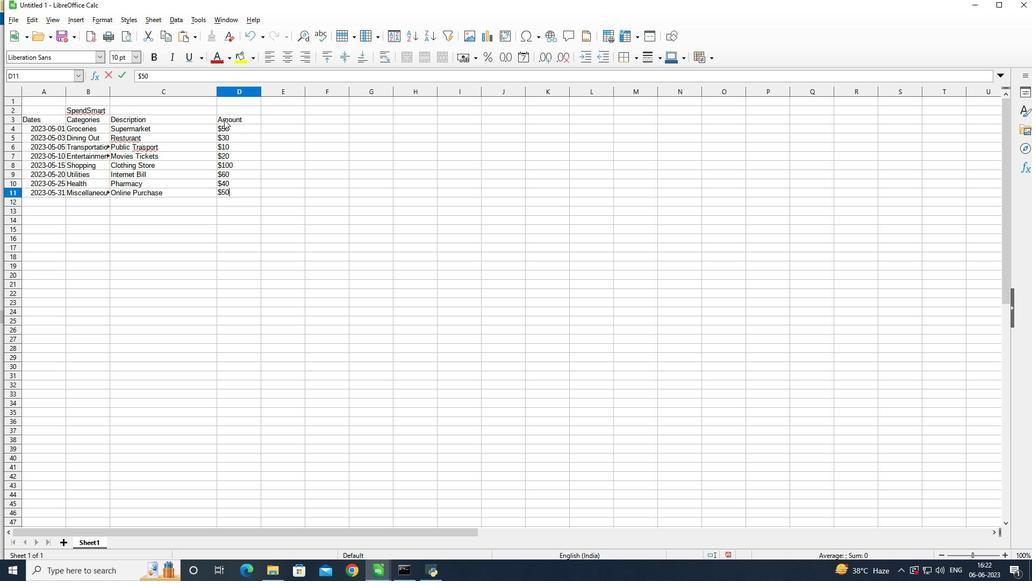 
Action: Mouse moved to (287, 199)
Screenshot: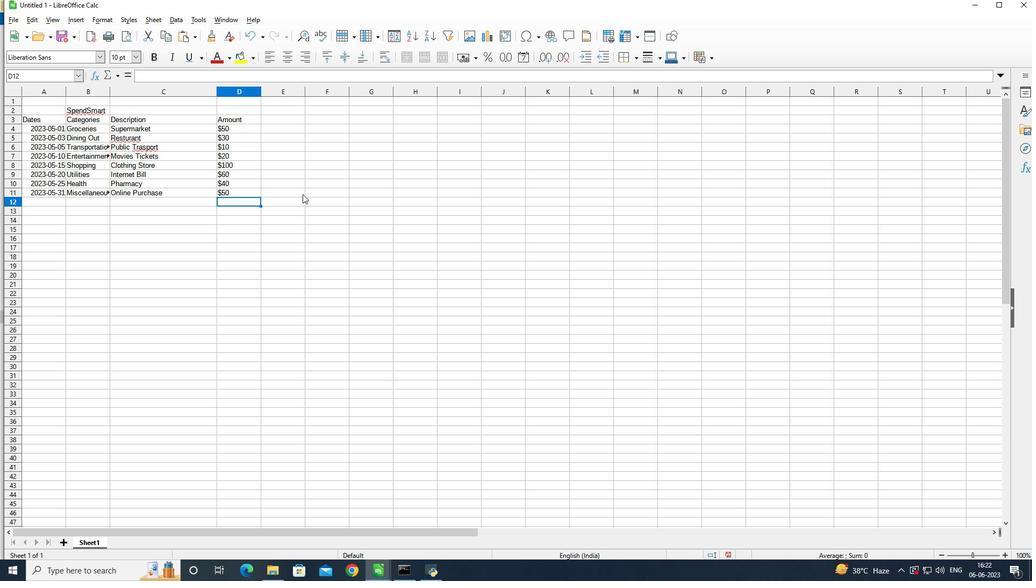
Action: Key pressed ctrl+S
Screenshot: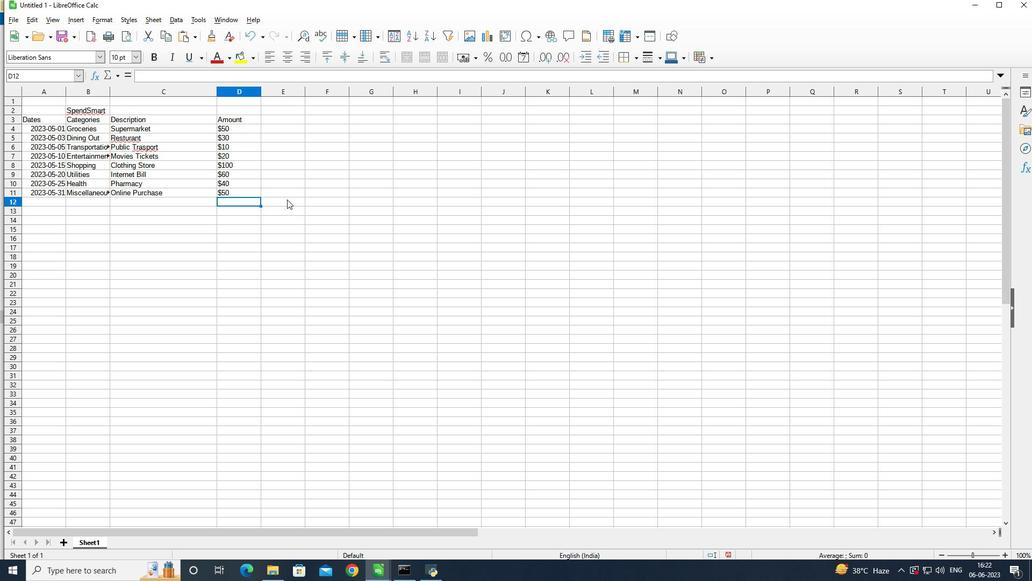 
Action: Mouse moved to (345, 215)
Screenshot: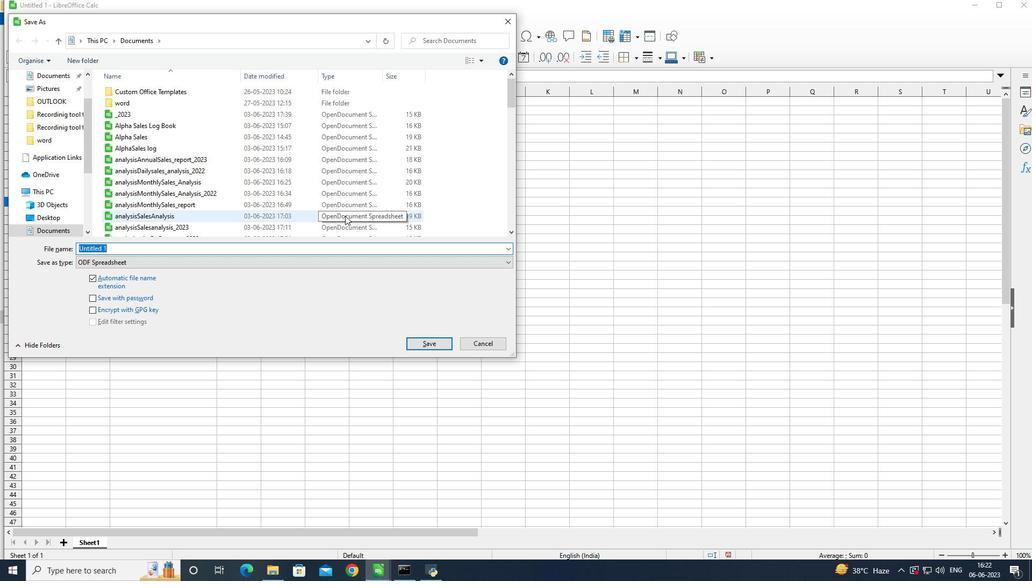 
Action: Key pressed <Key.shift>B
Screenshot: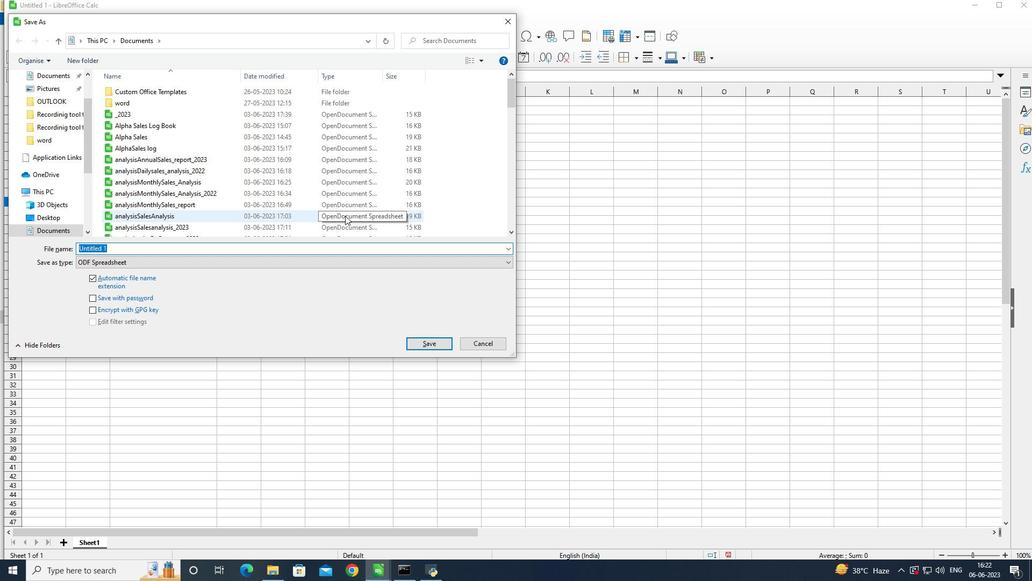 
Action: Mouse moved to (343, 215)
Screenshot: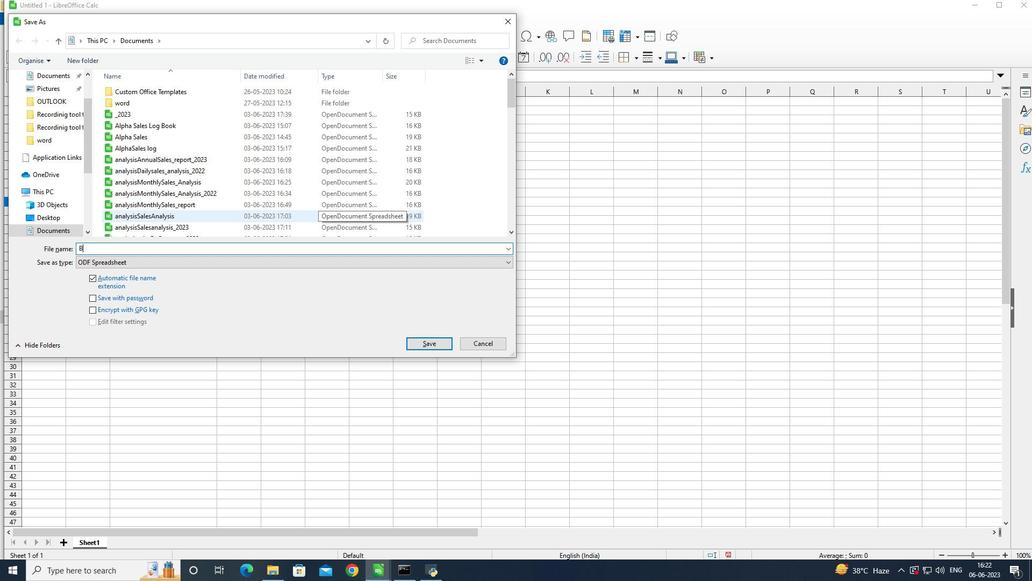 
Action: Key pressed a
Screenshot: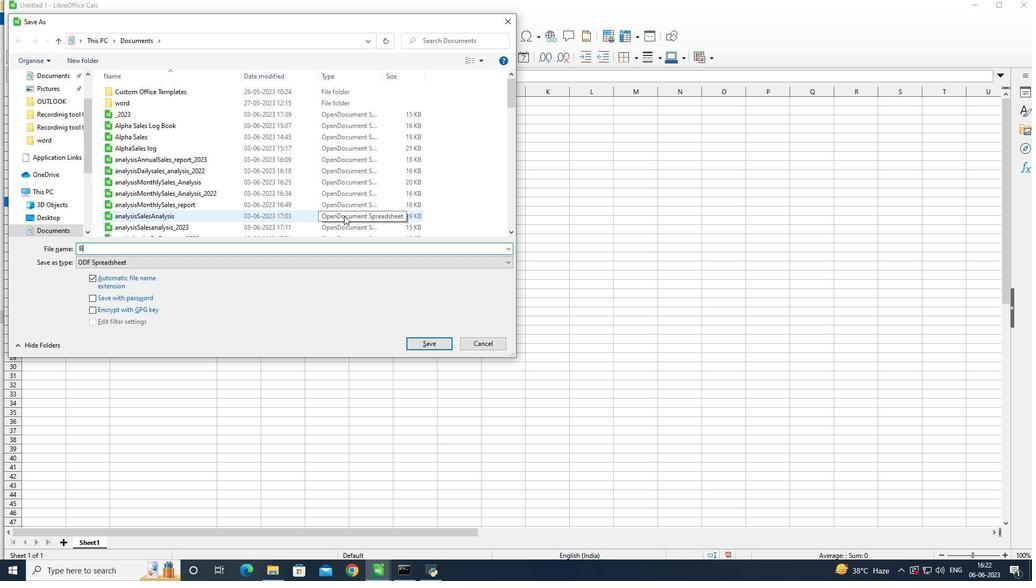 
Action: Mouse moved to (343, 215)
Screenshot: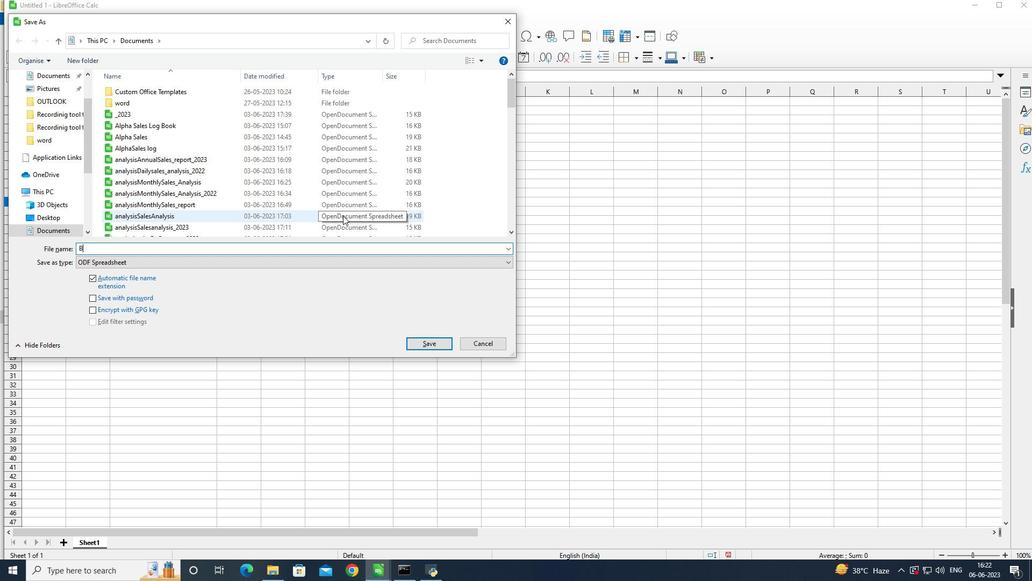 
Action: Key pressed n
Screenshot: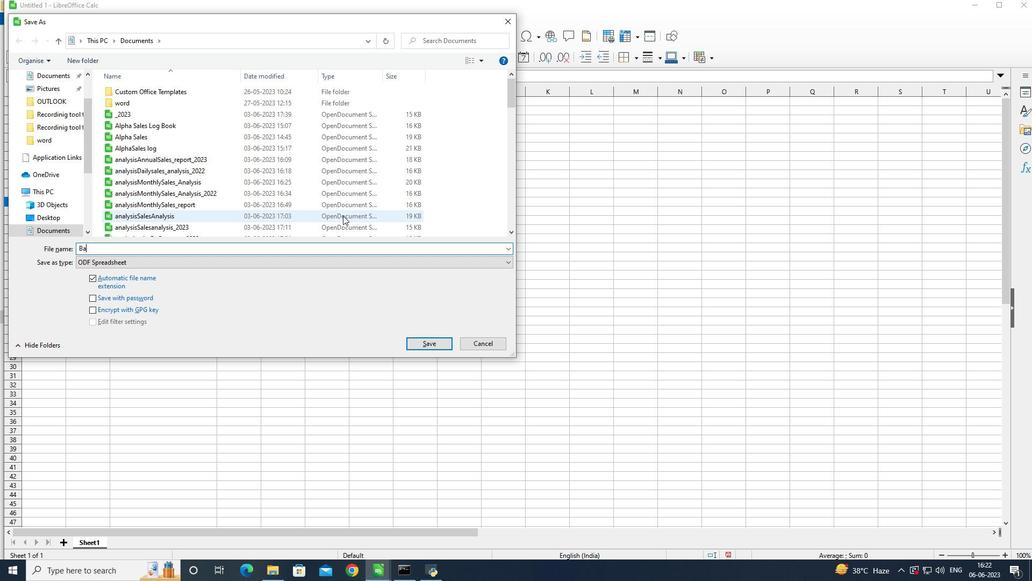 
Action: Mouse moved to (341, 216)
Screenshot: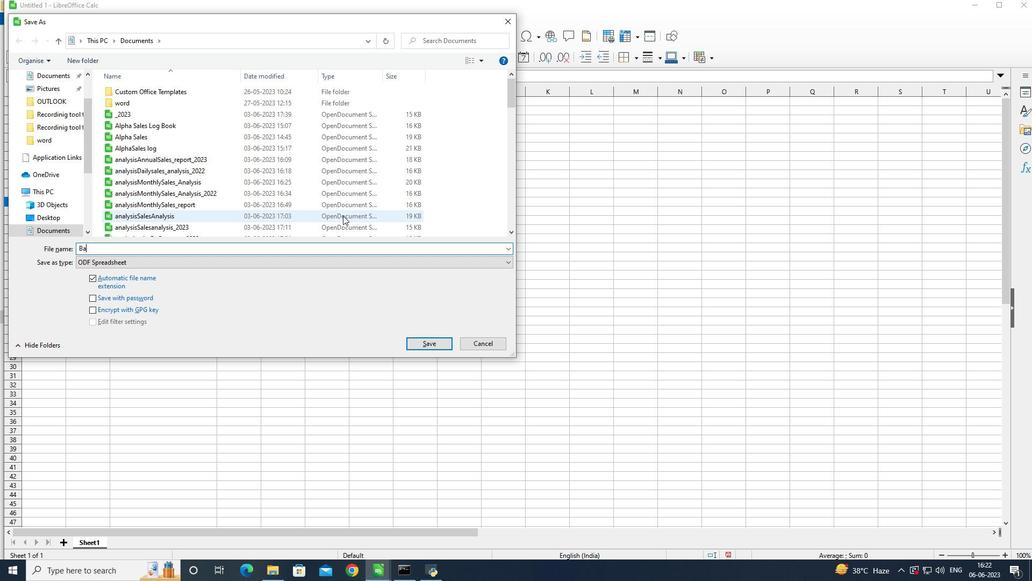 
Action: Key pressed k<Key.shift>B
Screenshot: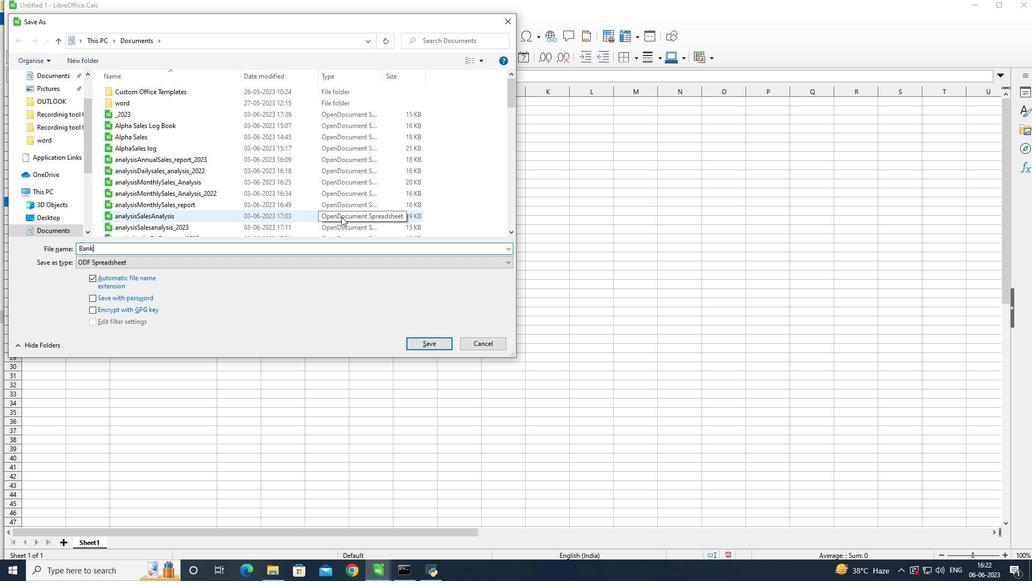 
Action: Mouse moved to (341, 216)
Screenshot: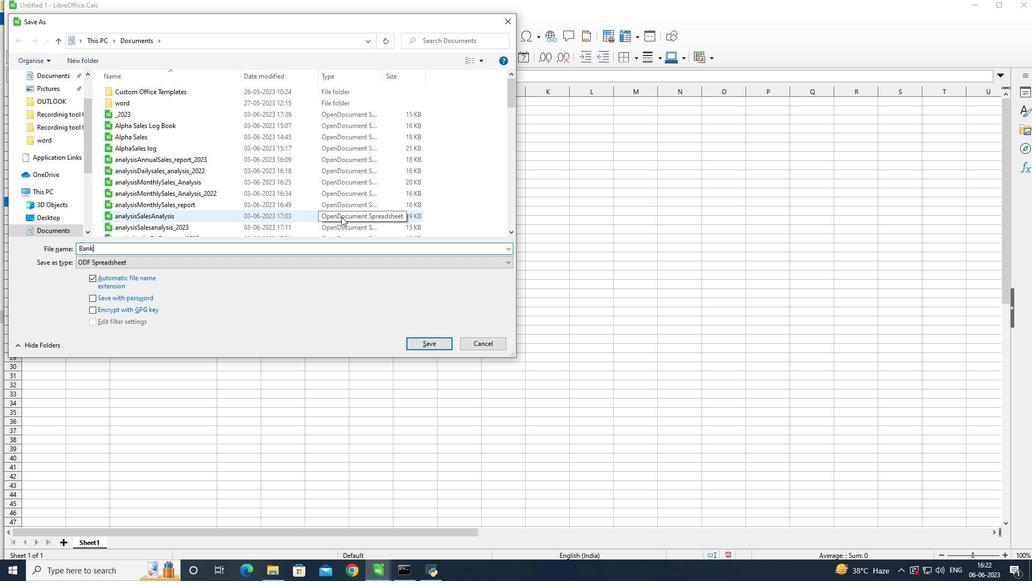 
Action: Key pressed al
Screenshot: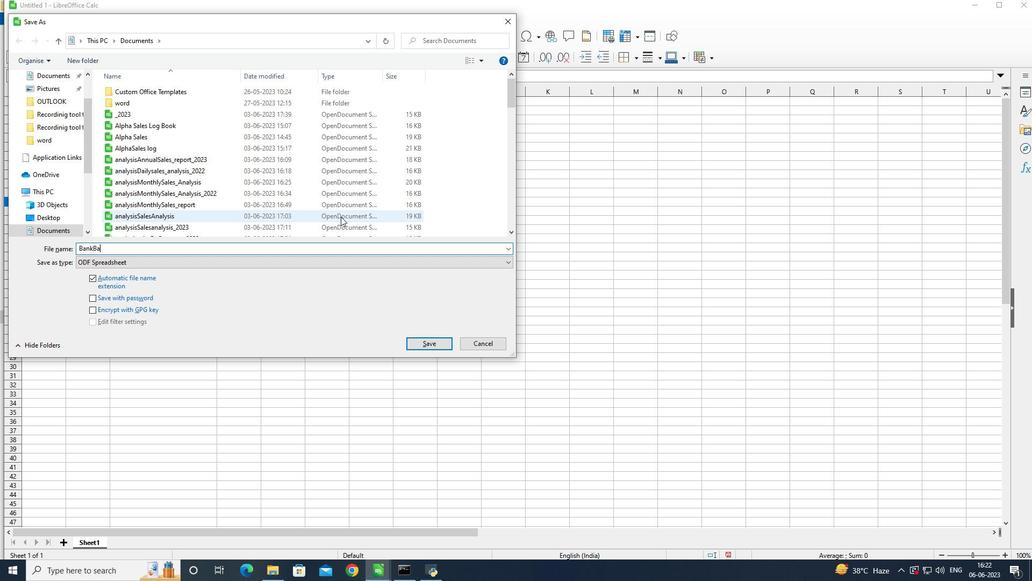 
Action: Mouse moved to (339, 217)
Screenshot: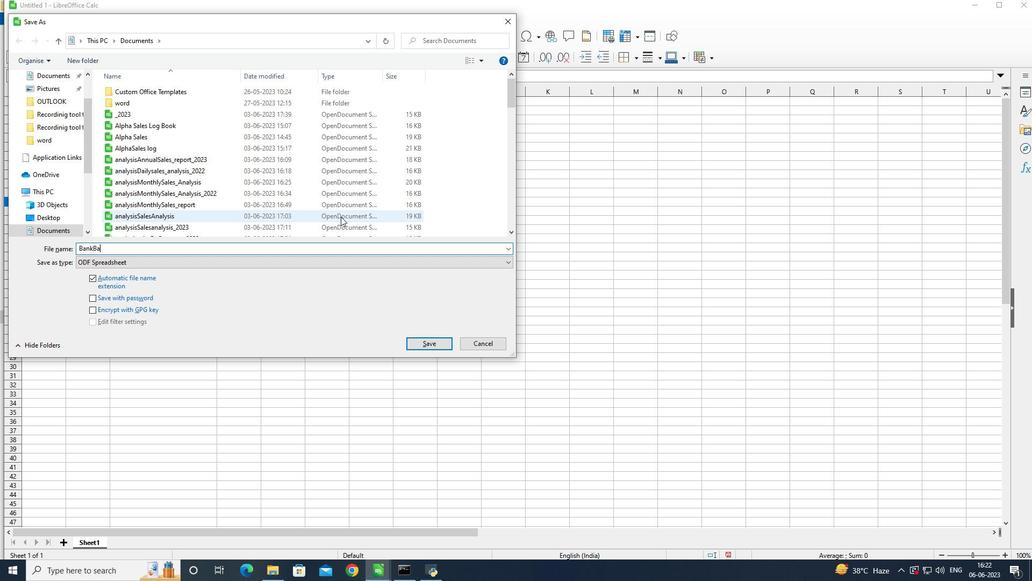 
Action: Key pressed an
Screenshot: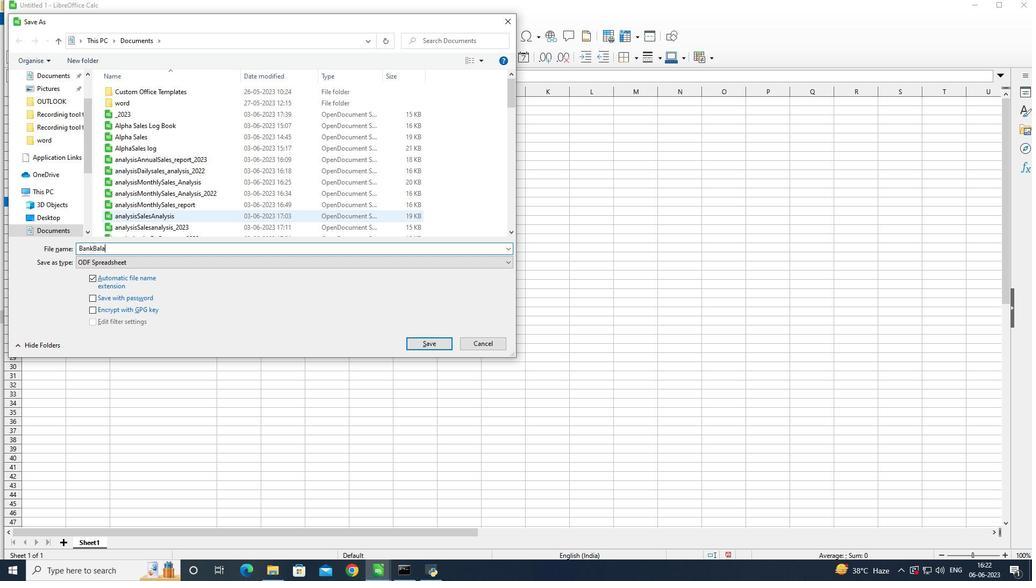 
Action: Mouse moved to (339, 217)
Screenshot: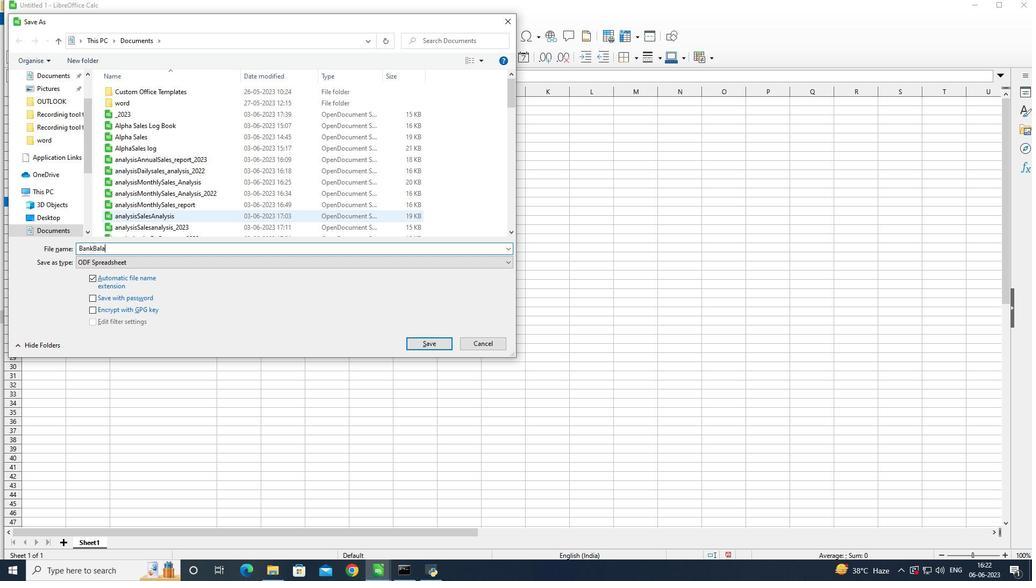 
Action: Key pressed c
Screenshot: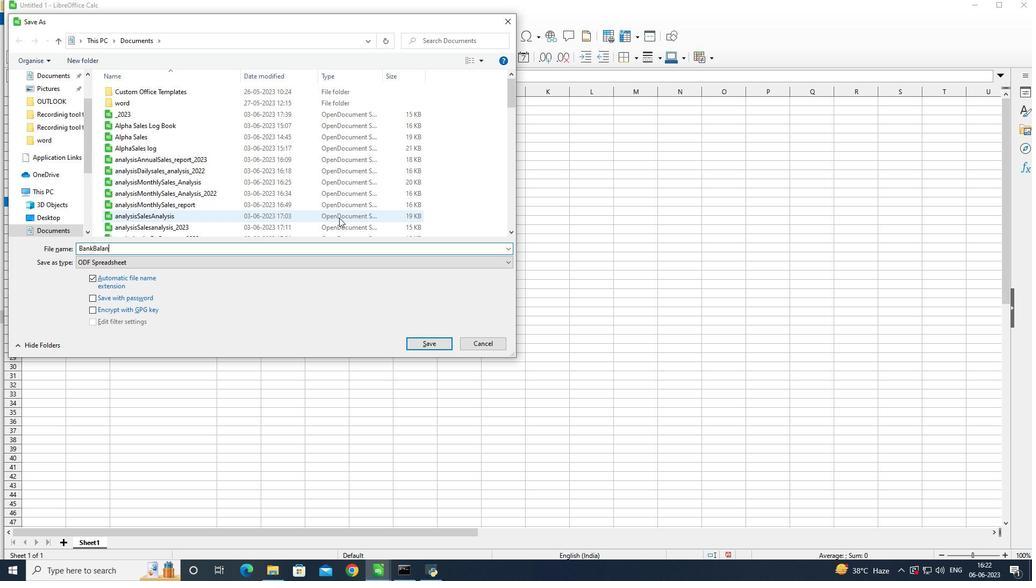 
Action: Mouse moved to (339, 217)
Screenshot: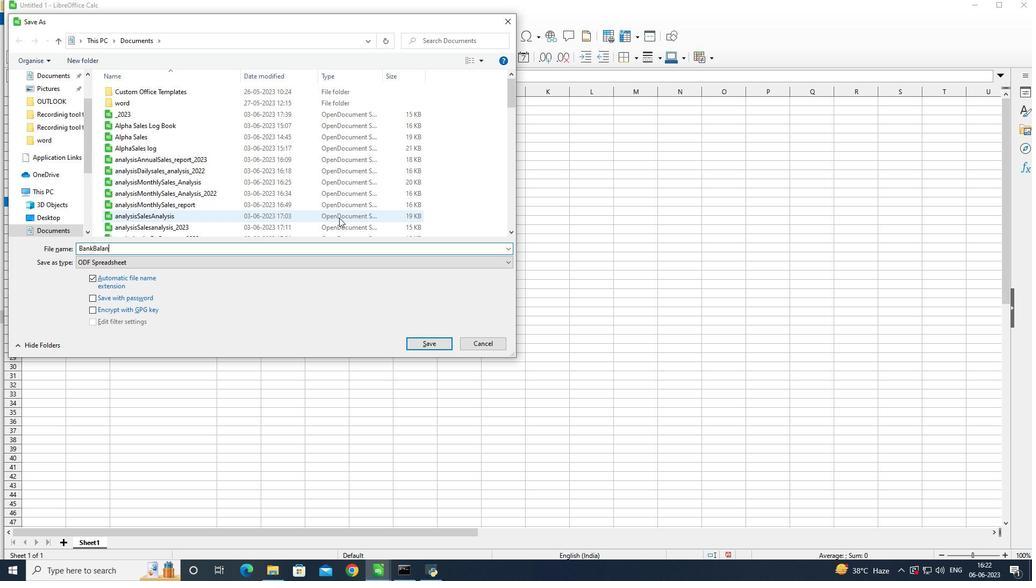 
Action: Key pressed e
Screenshot: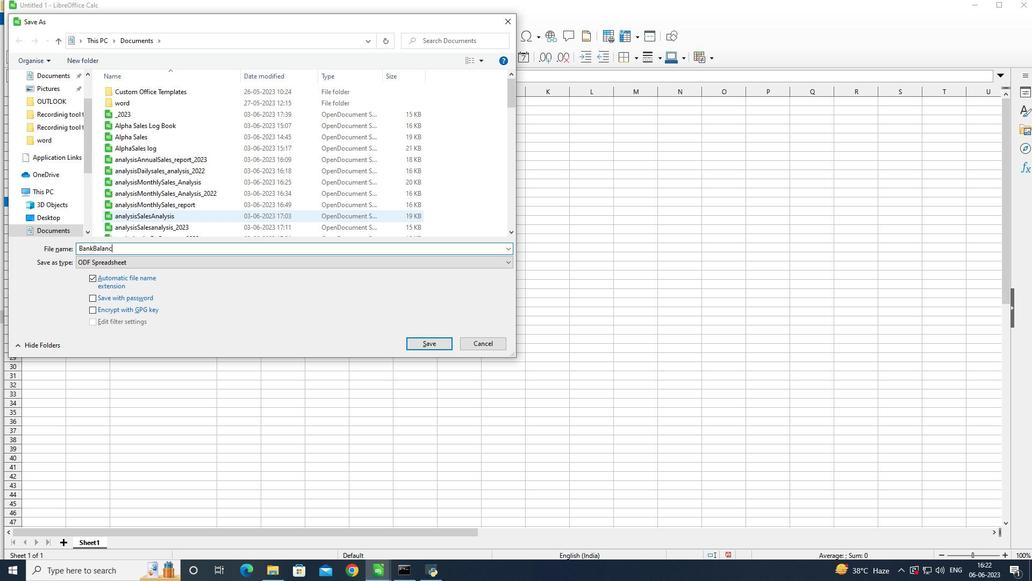 
Action: Mouse moved to (338, 217)
Screenshot: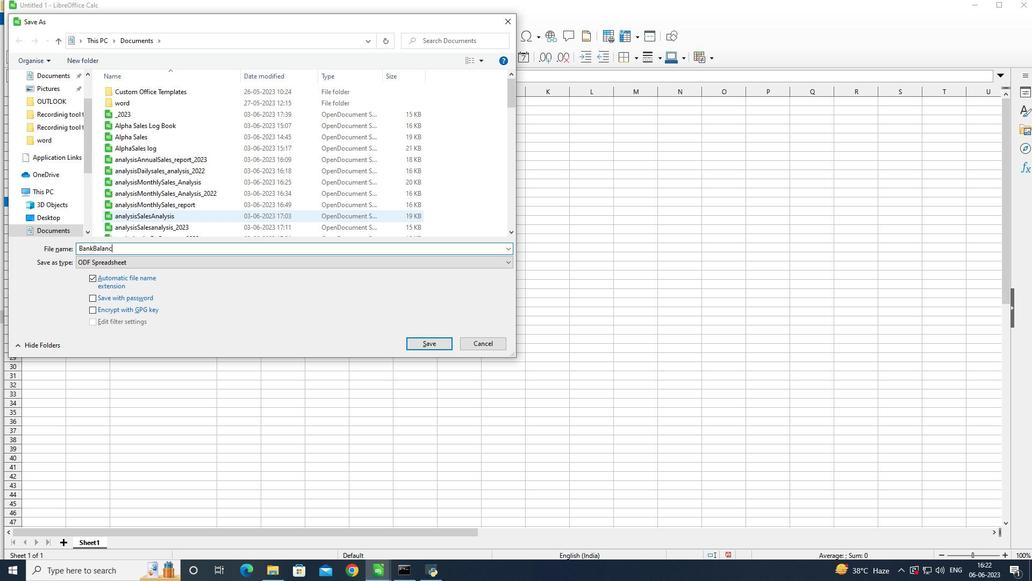 
Action: Key pressed t
Screenshot: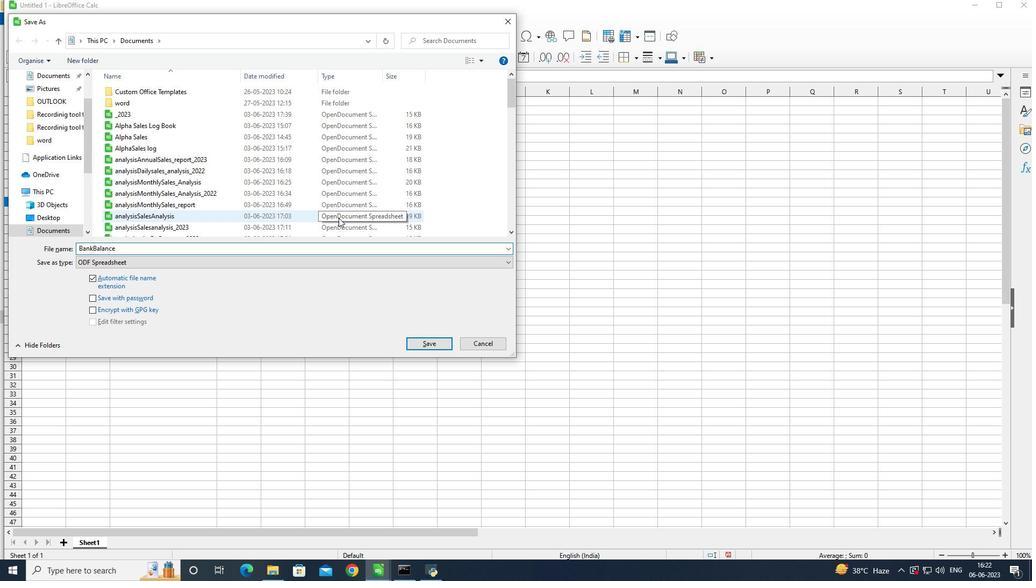 
Action: Mouse moved to (338, 218)
Screenshot: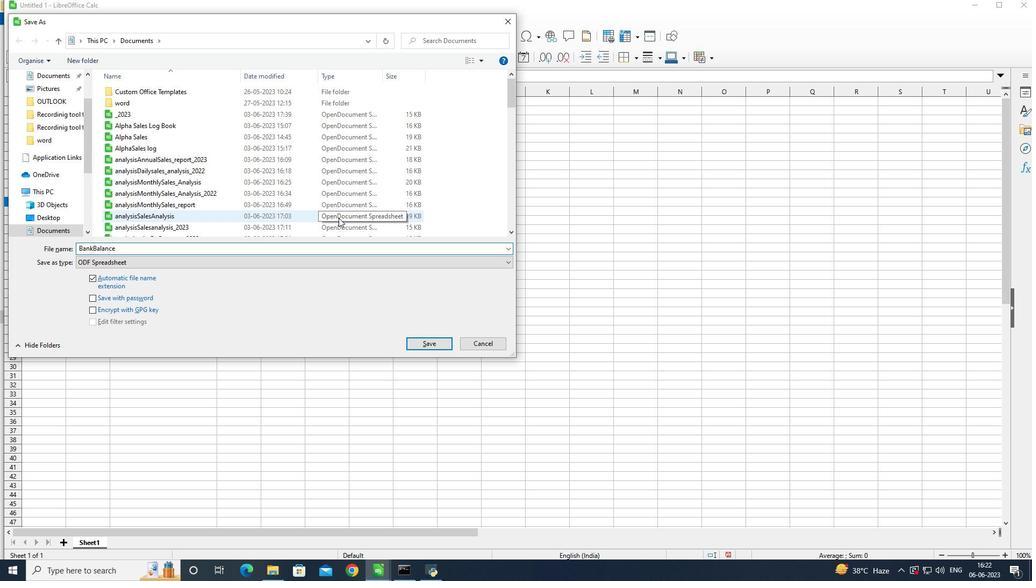 
Action: Key pressed e
Screenshot: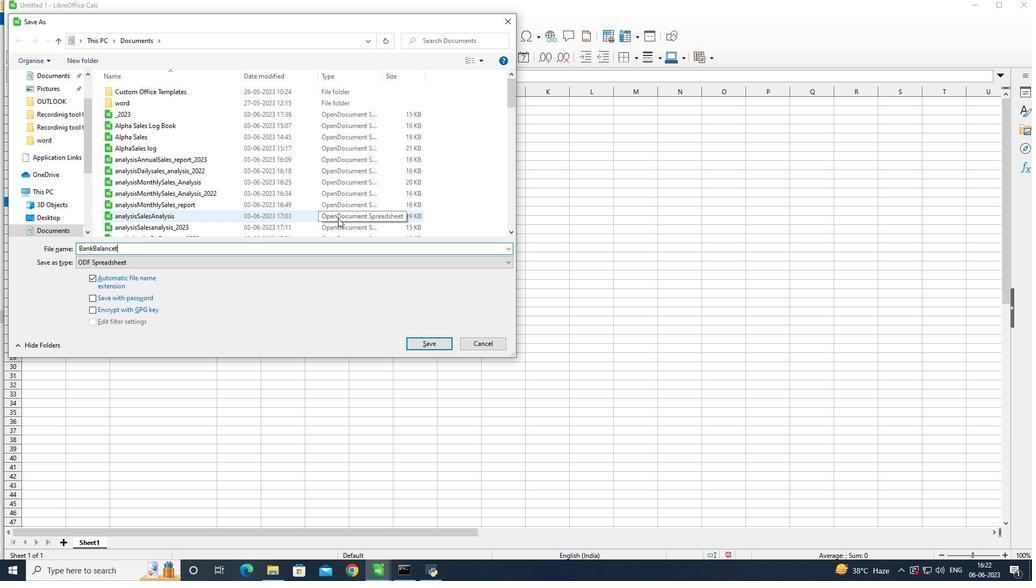 
Action: Mouse moved to (337, 218)
Screenshot: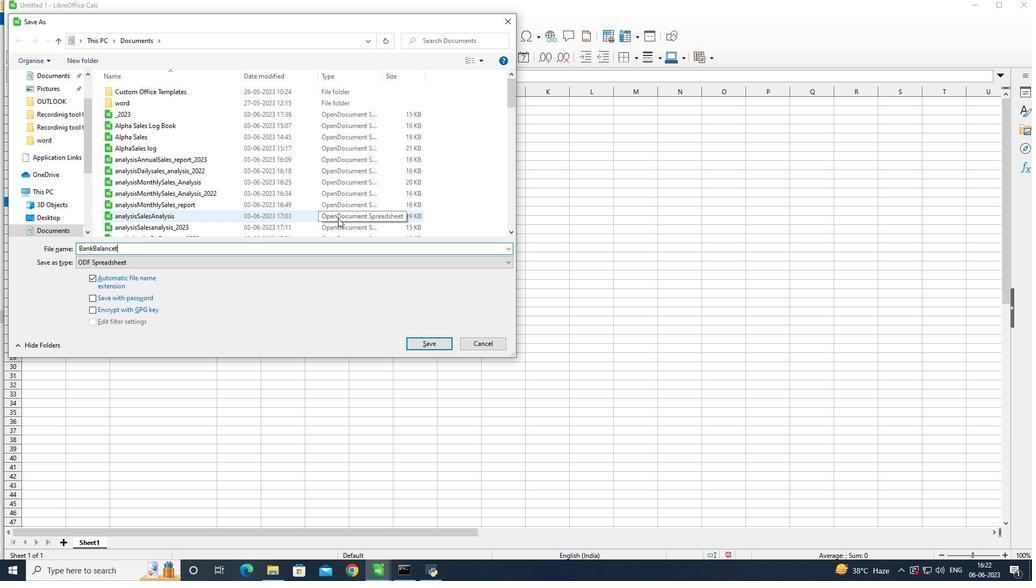 
Action: Key pressed mpl
Screenshot: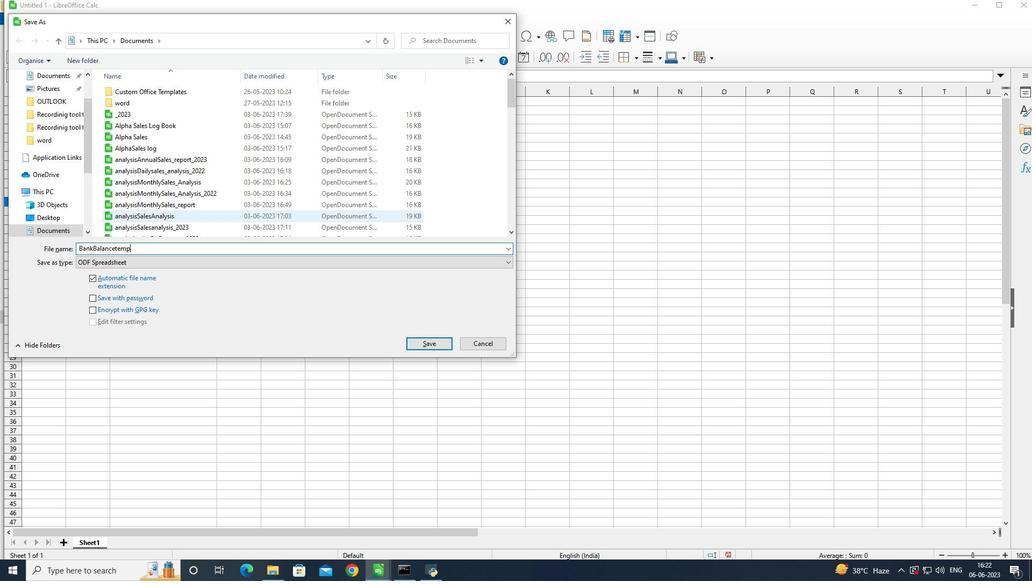 
Action: Mouse moved to (336, 218)
Screenshot: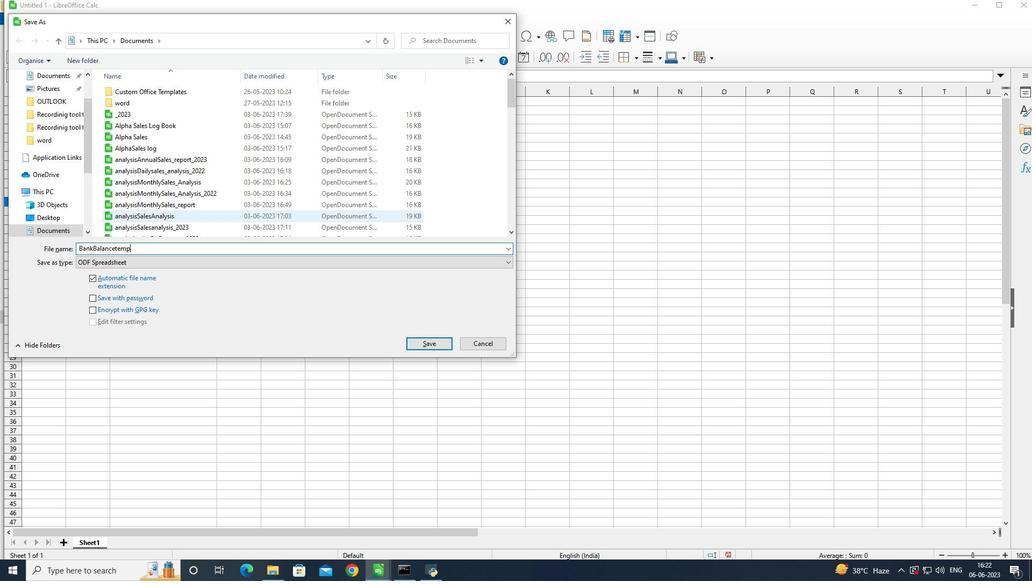 
Action: Key pressed ate
Screenshot: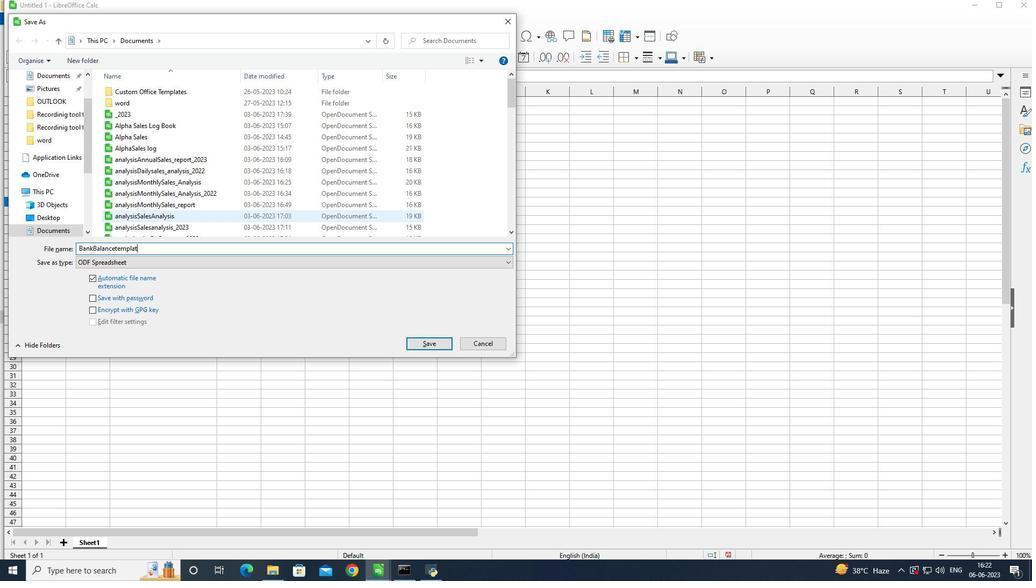 
Action: Mouse moved to (336, 218)
Screenshot: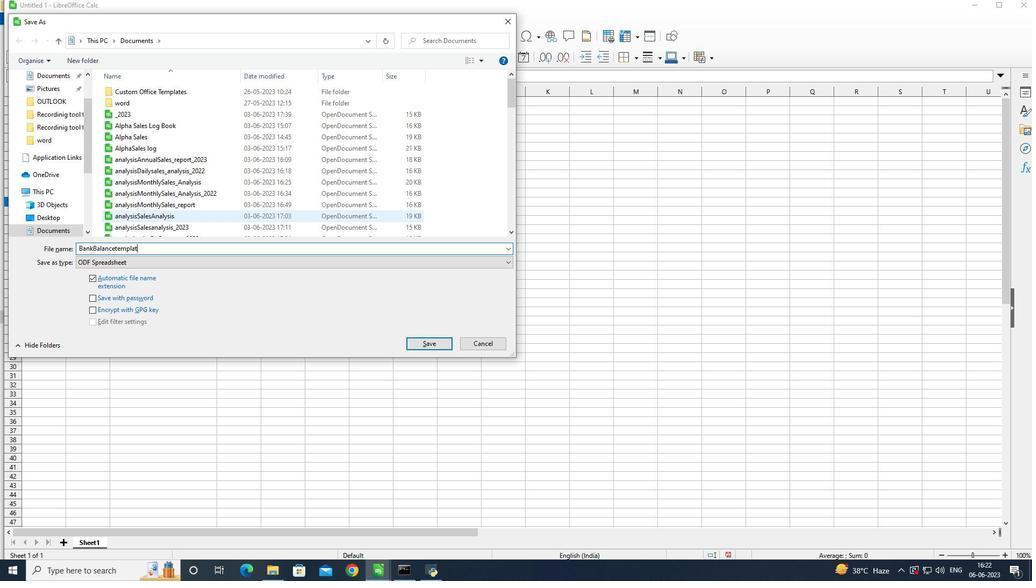 
Action: Key pressed sbook
Screenshot: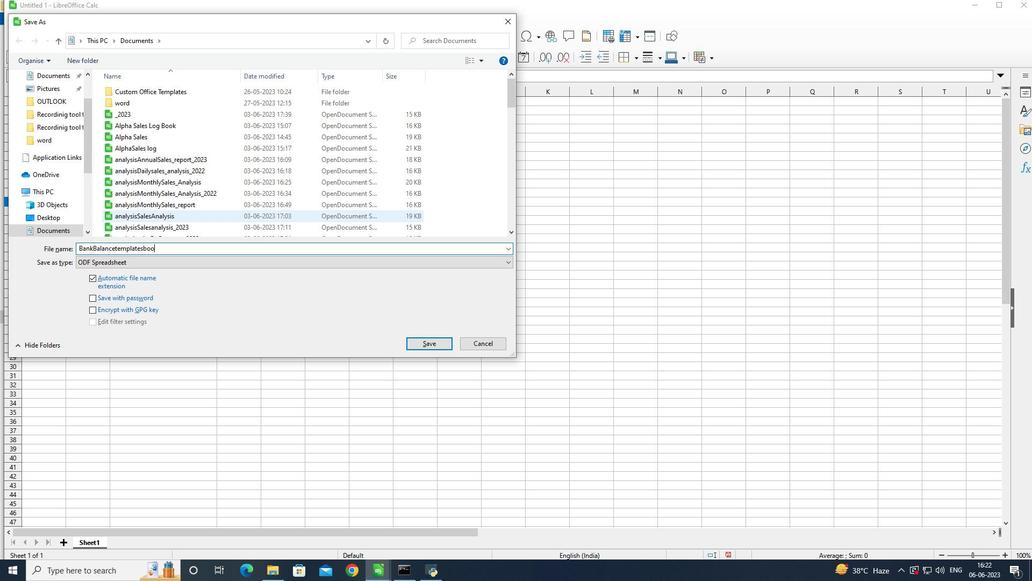
Action: Mouse moved to (335, 218)
Screenshot: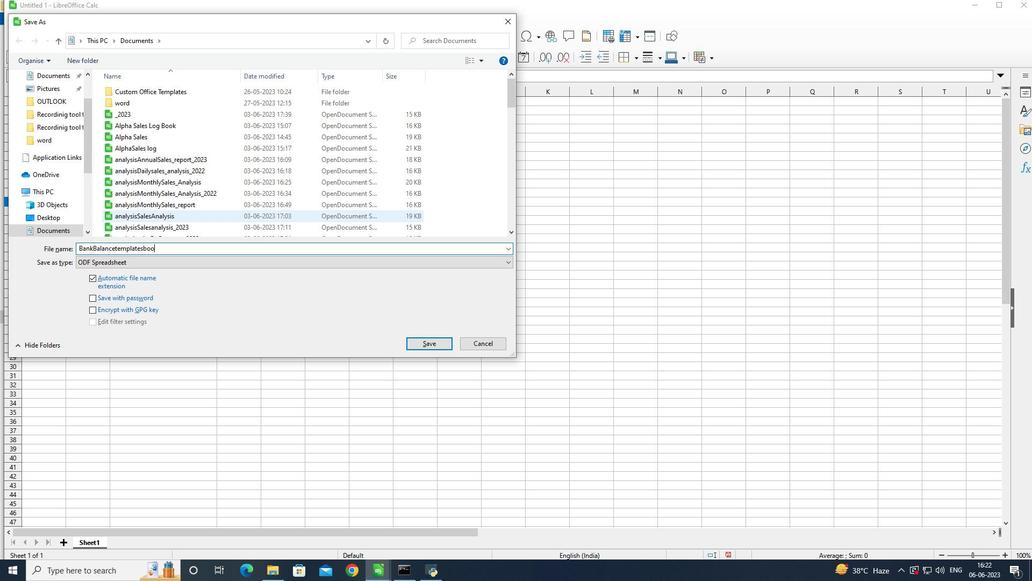
Action: Key pressed <Key.enter>
Screenshot: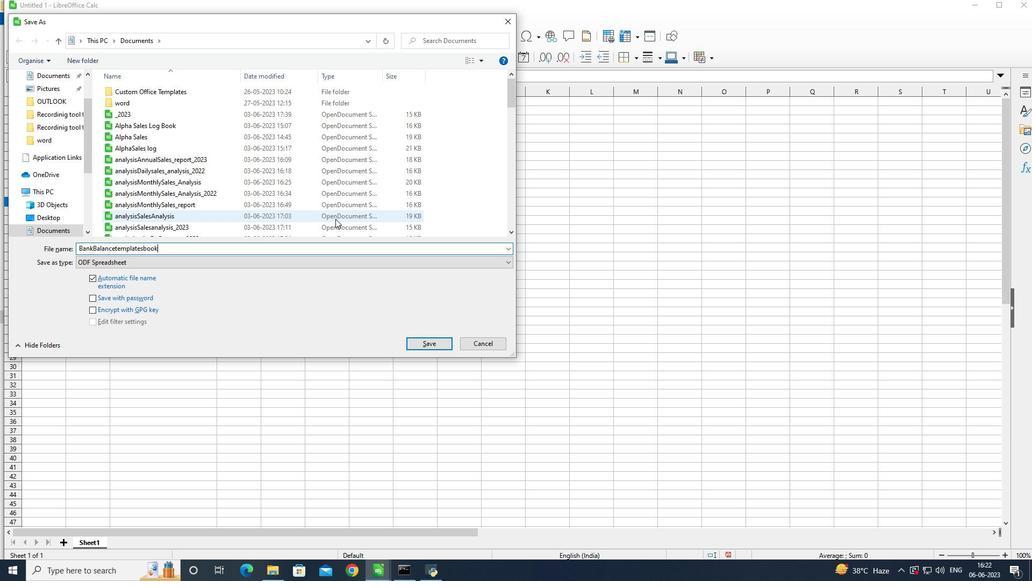 
